 Task: Open settings.json of local echo style.
Action: Mouse moved to (13, 455)
Screenshot: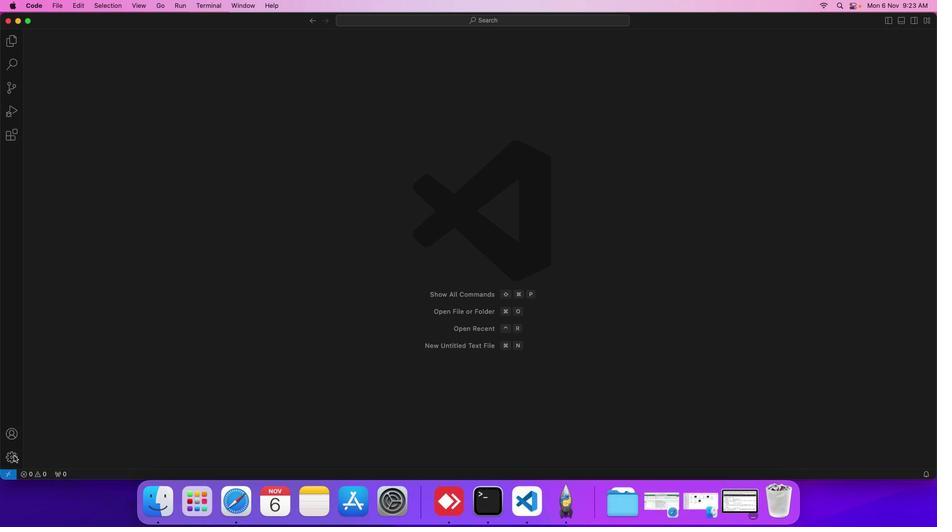 
Action: Mouse pressed left at (13, 455)
Screenshot: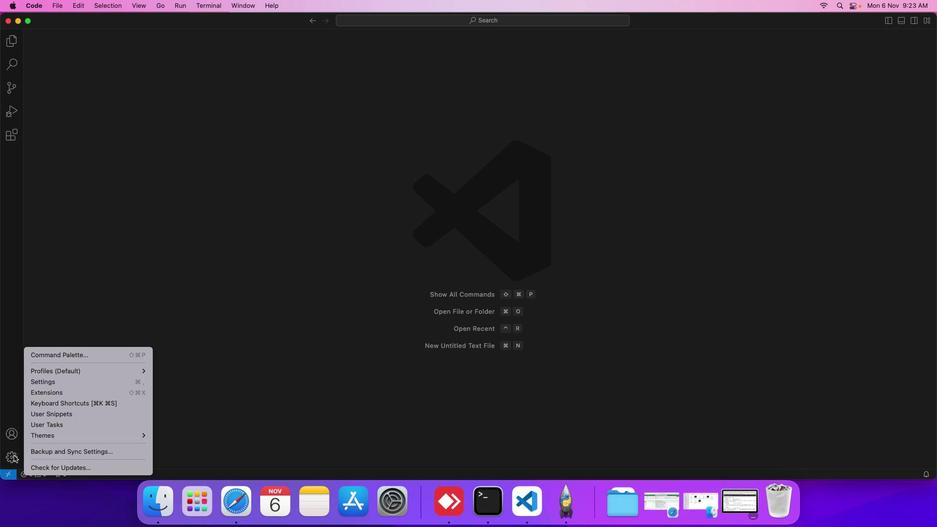 
Action: Mouse moved to (55, 385)
Screenshot: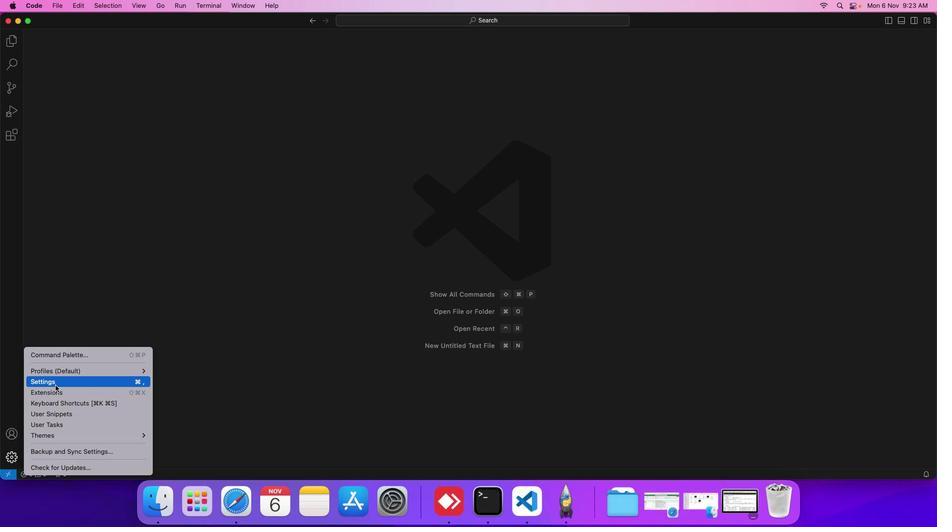 
Action: Mouse pressed left at (55, 385)
Screenshot: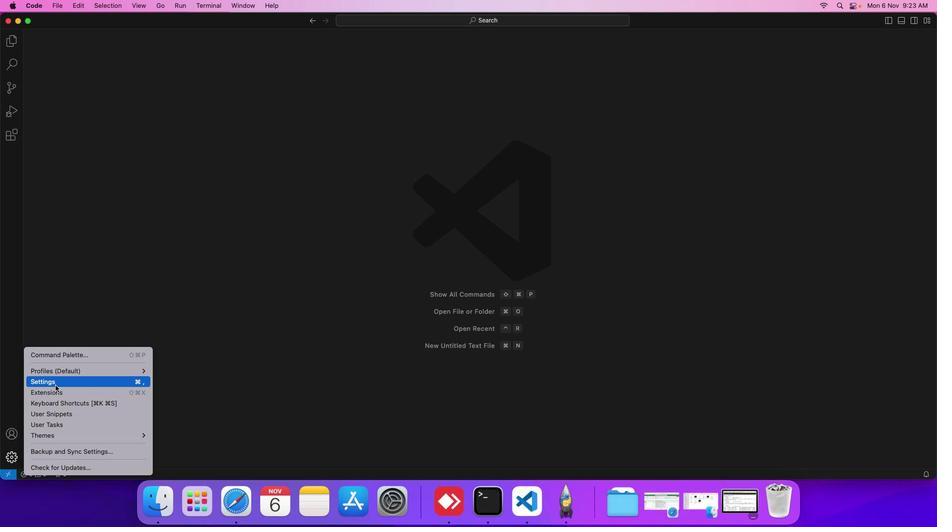 
Action: Mouse moved to (219, 142)
Screenshot: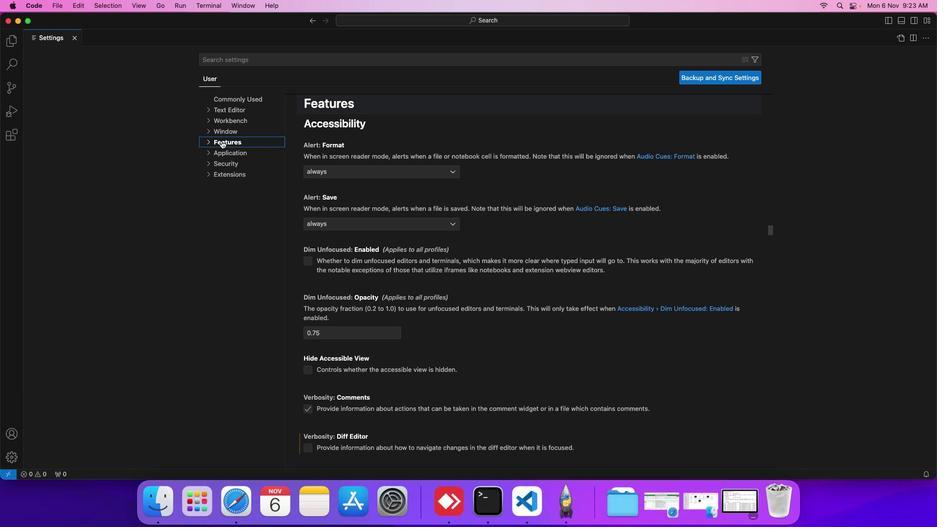 
Action: Mouse pressed left at (219, 142)
Screenshot: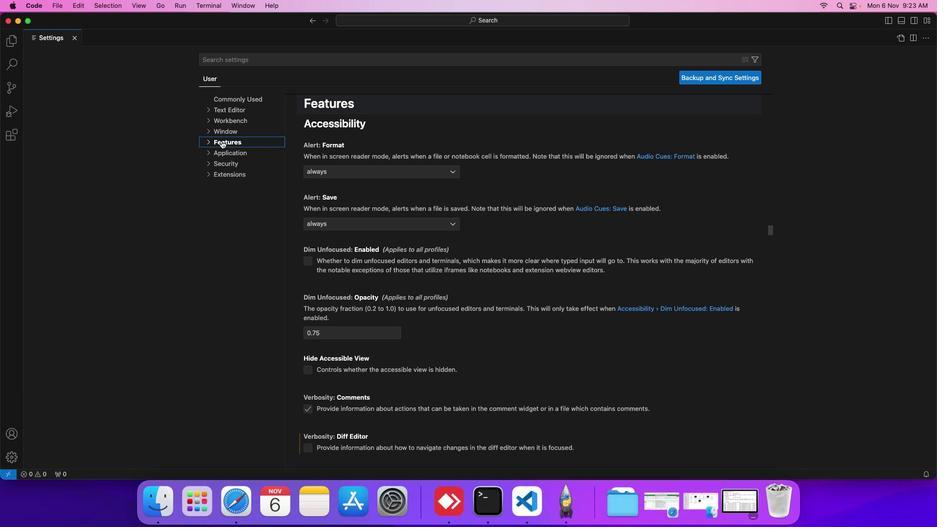 
Action: Mouse moved to (227, 231)
Screenshot: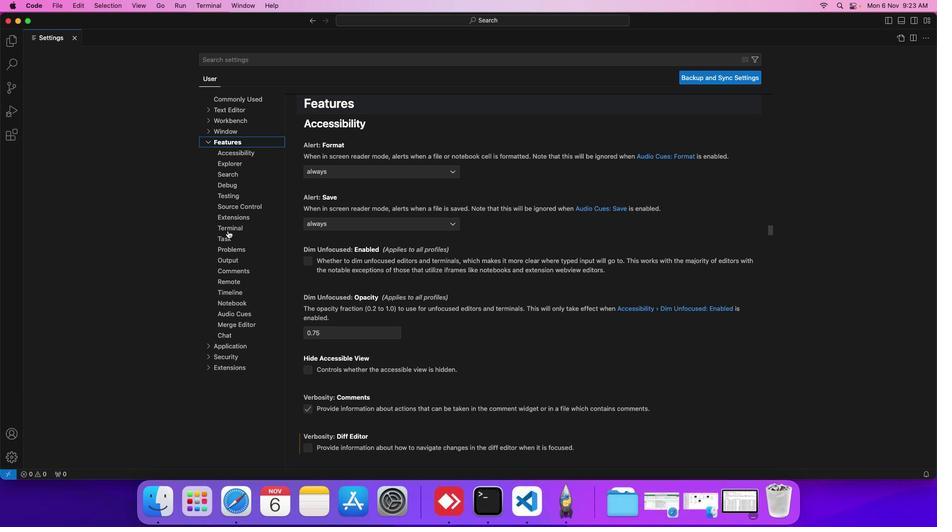 
Action: Mouse pressed left at (227, 231)
Screenshot: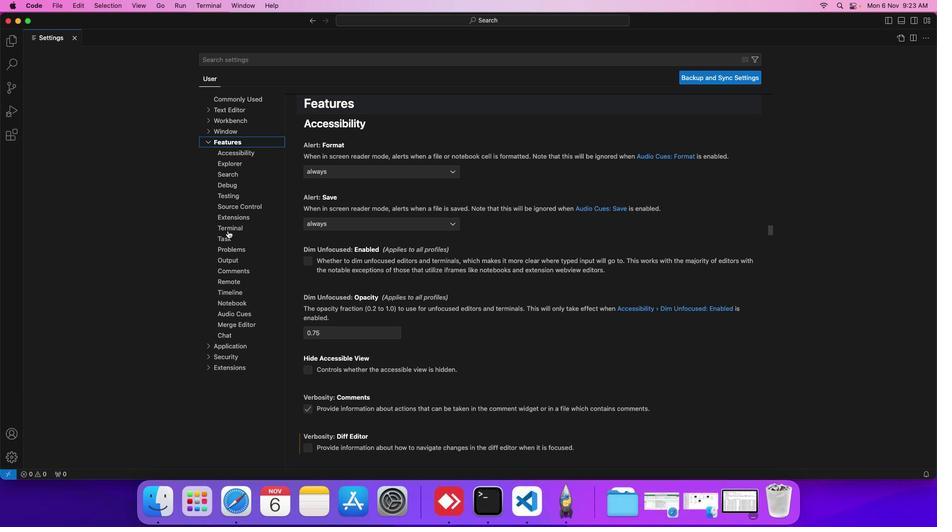 
Action: Mouse moved to (337, 343)
Screenshot: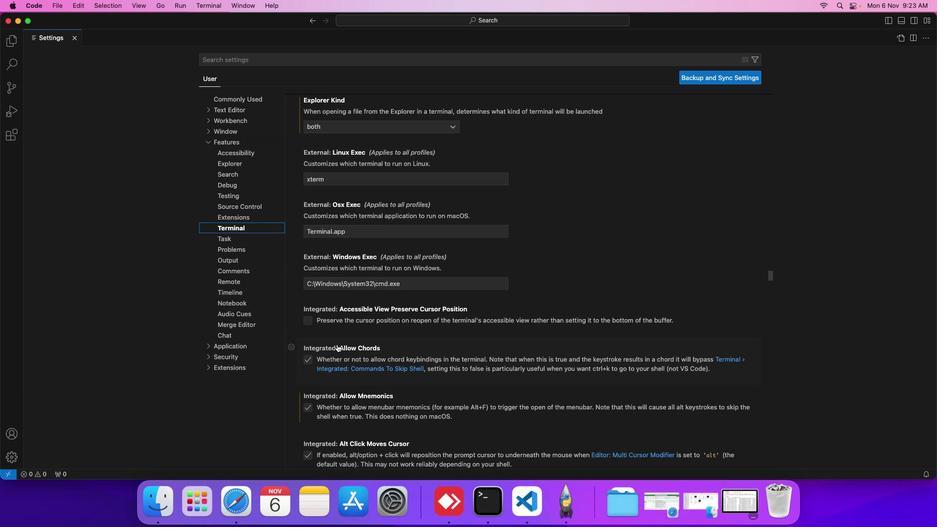 
Action: Mouse scrolled (337, 343) with delta (0, 0)
Screenshot: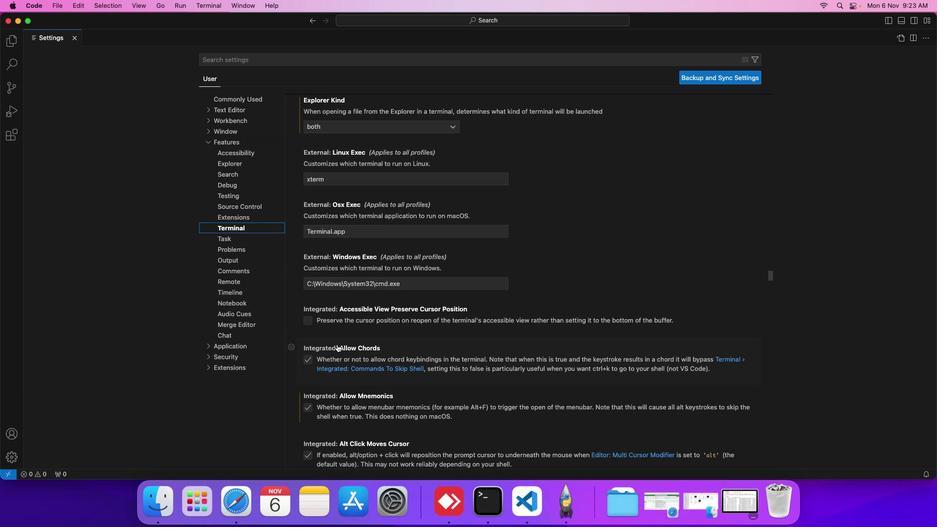
Action: Mouse moved to (337, 344)
Screenshot: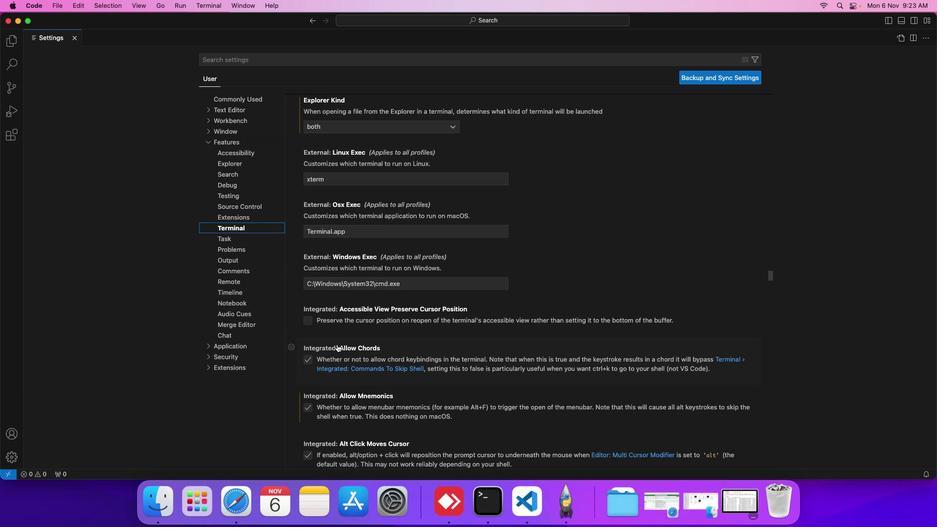 
Action: Mouse scrolled (337, 344) with delta (0, 0)
Screenshot: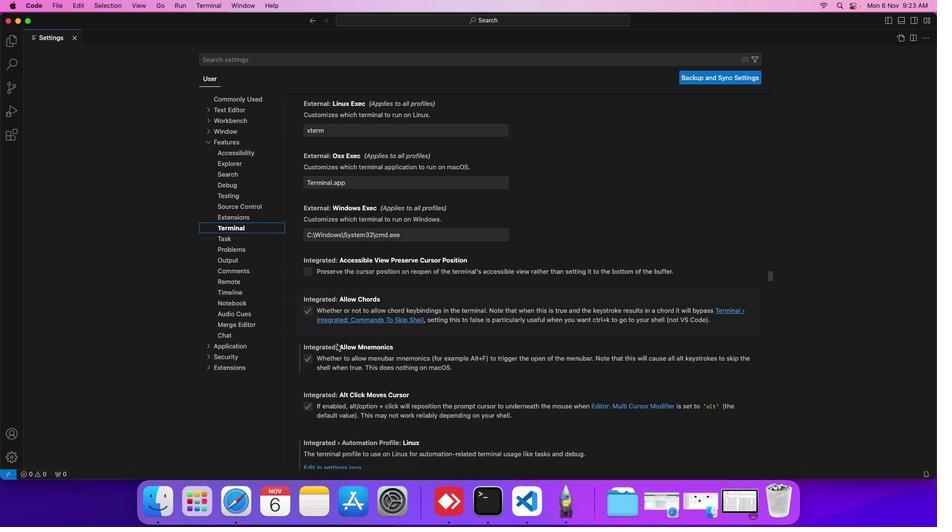 
Action: Mouse scrolled (337, 344) with delta (0, 0)
Screenshot: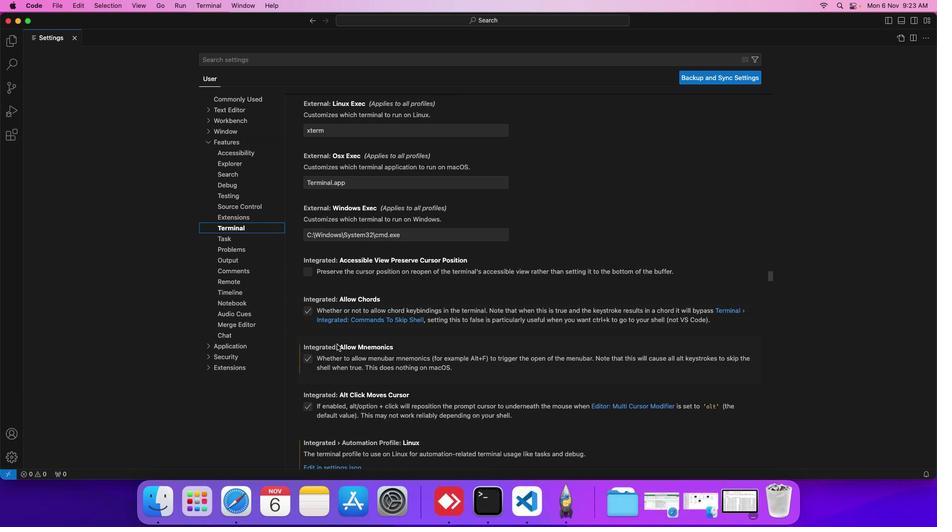 
Action: Mouse scrolled (337, 344) with delta (0, 0)
Screenshot: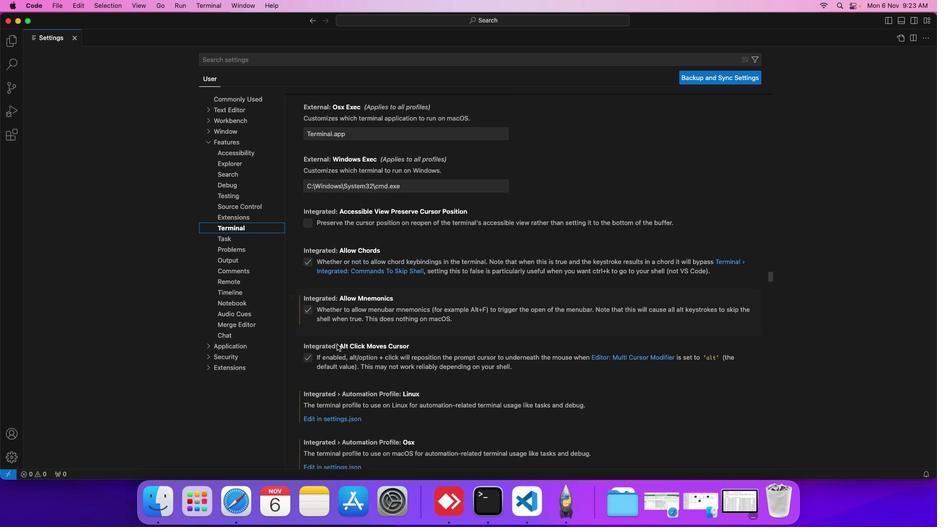
Action: Mouse scrolled (337, 344) with delta (0, 0)
Screenshot: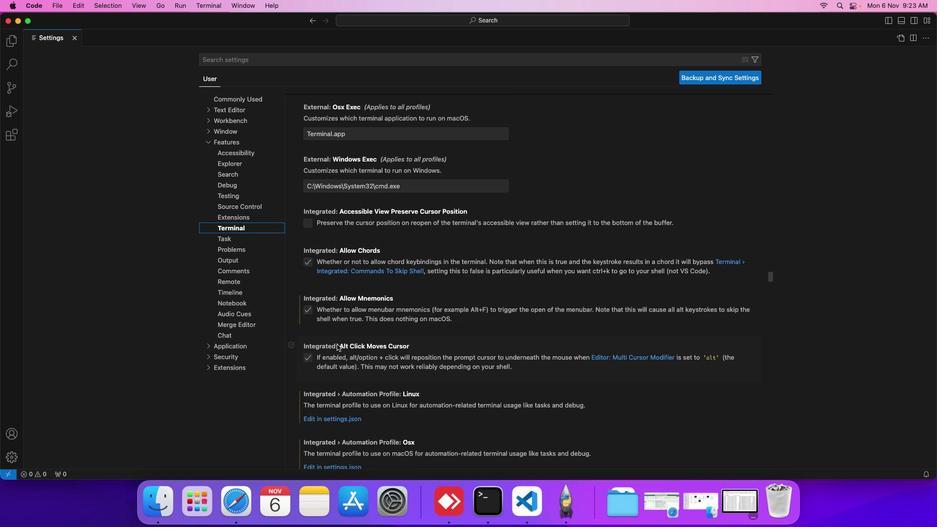
Action: Mouse scrolled (337, 344) with delta (0, 0)
Screenshot: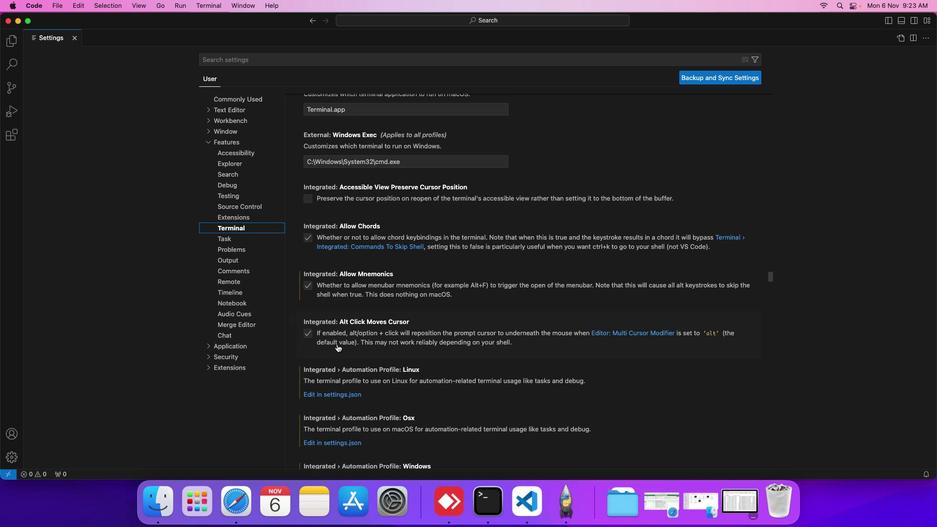 
Action: Mouse scrolled (337, 344) with delta (0, 0)
Screenshot: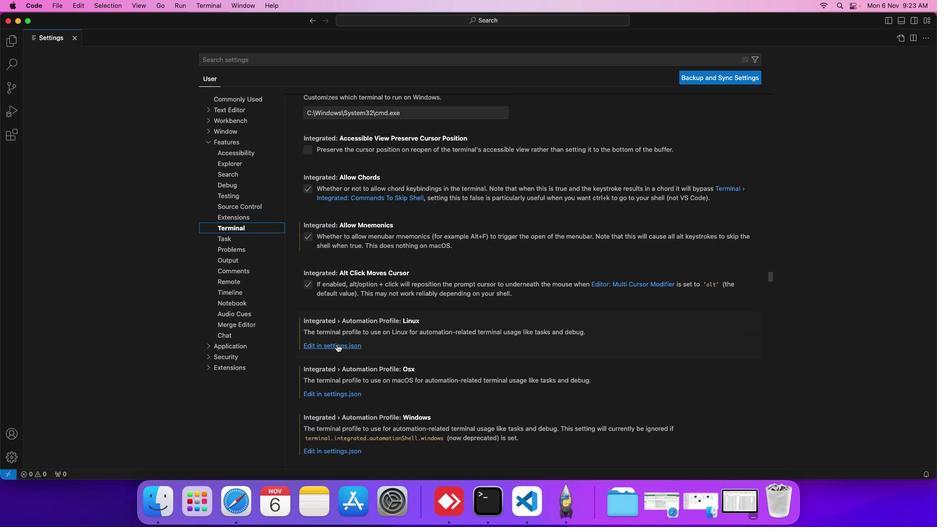 
Action: Mouse scrolled (337, 344) with delta (0, 0)
Screenshot: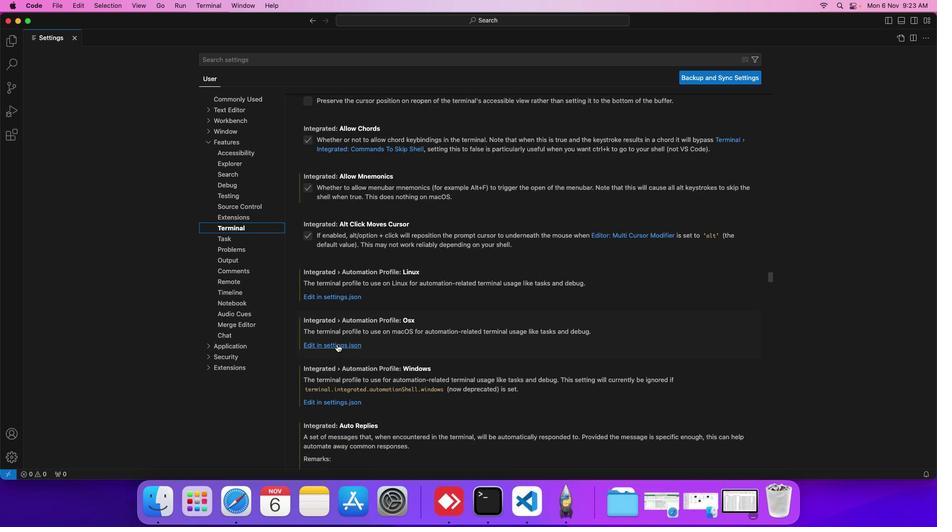 
Action: Mouse scrolled (337, 344) with delta (0, 0)
Screenshot: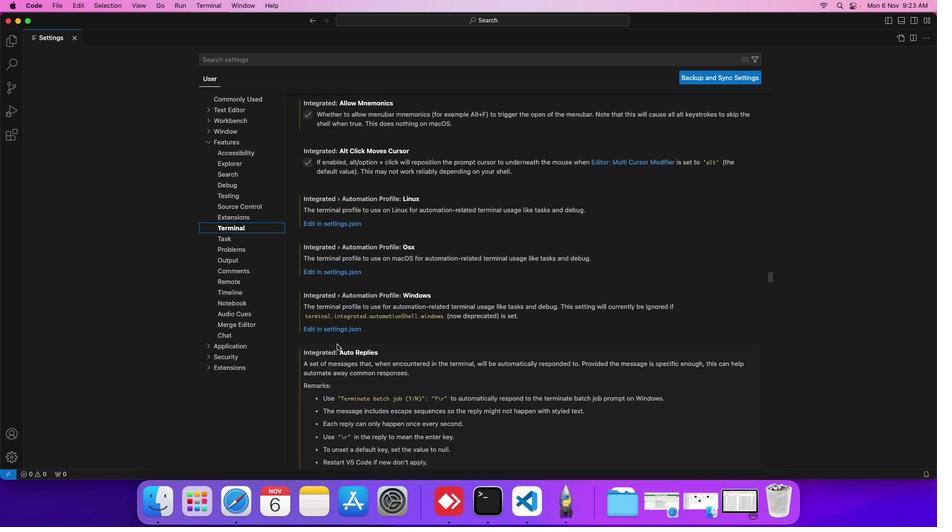 
Action: Mouse scrolled (337, 344) with delta (0, -1)
Screenshot: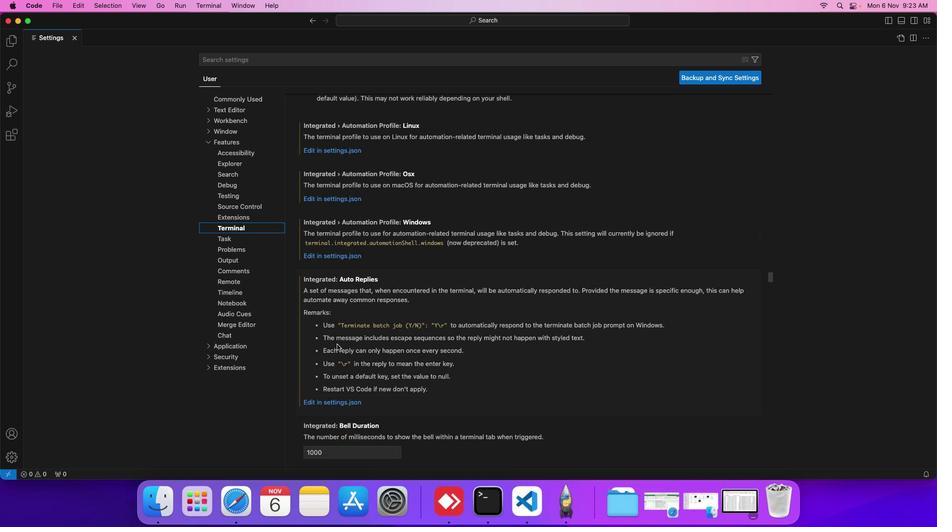 
Action: Mouse scrolled (337, 344) with delta (0, -1)
Screenshot: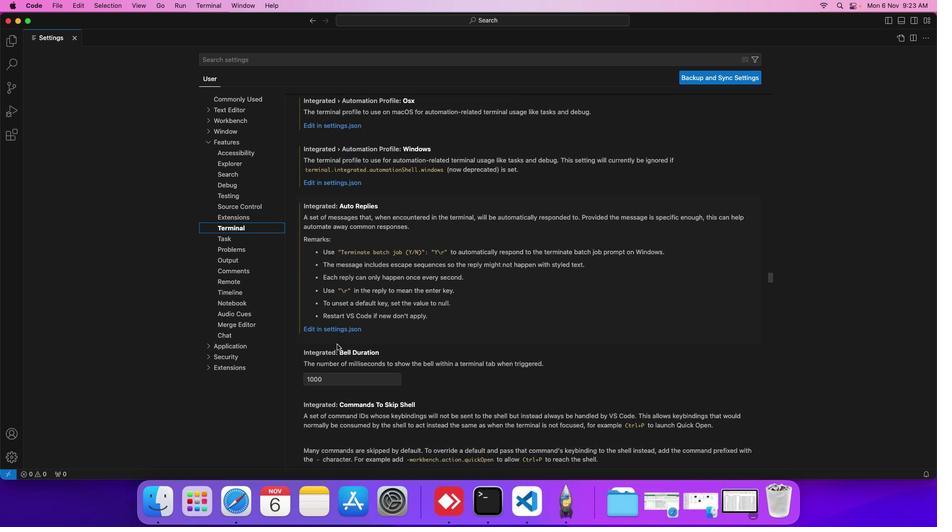 
Action: Mouse scrolled (337, 344) with delta (0, -1)
Screenshot: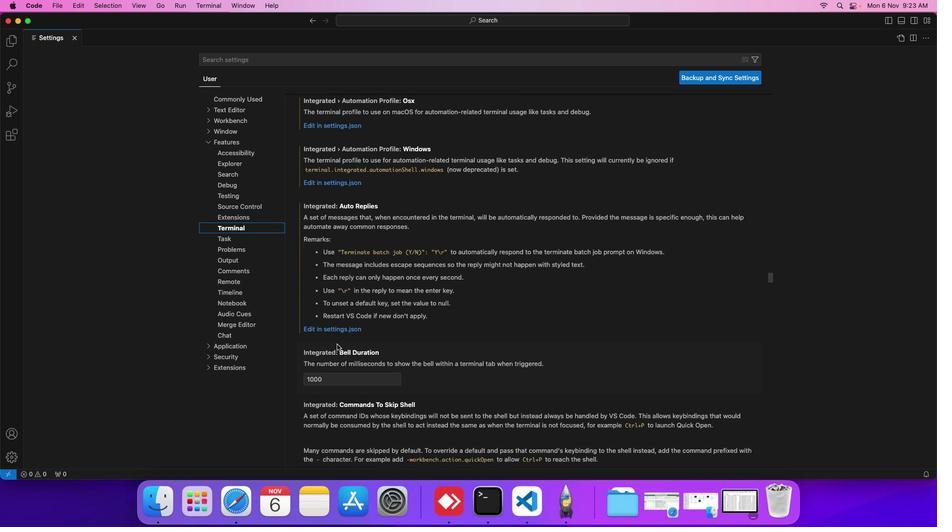 
Action: Mouse scrolled (337, 344) with delta (0, 0)
Screenshot: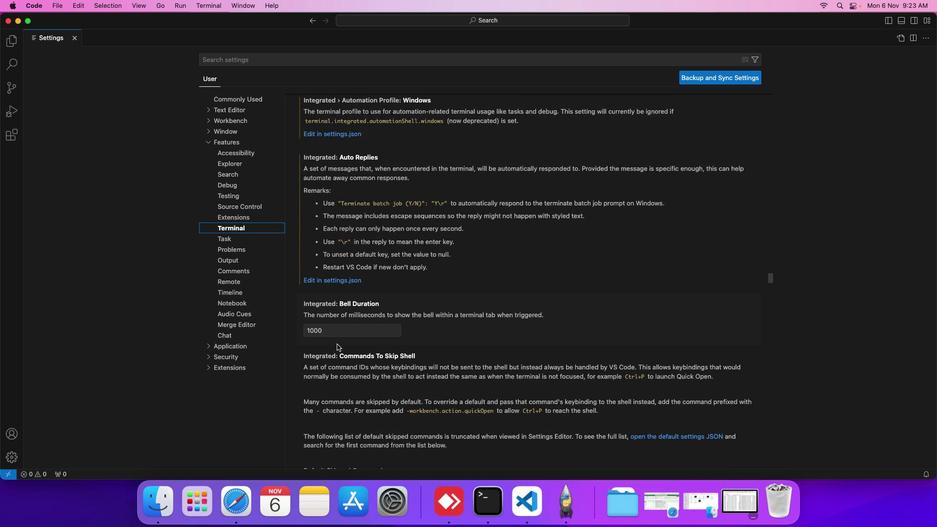 
Action: Mouse scrolled (337, 344) with delta (0, 0)
Screenshot: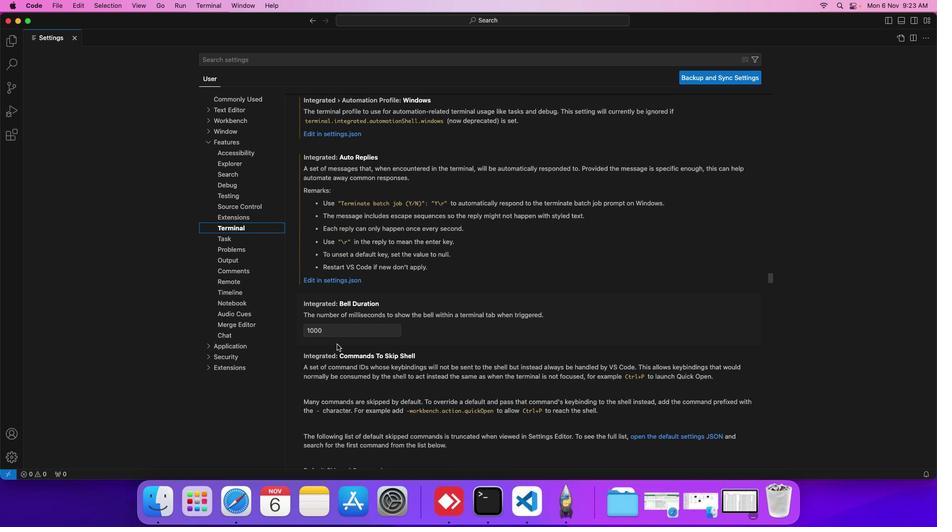 
Action: Mouse scrolled (337, 344) with delta (0, 0)
Screenshot: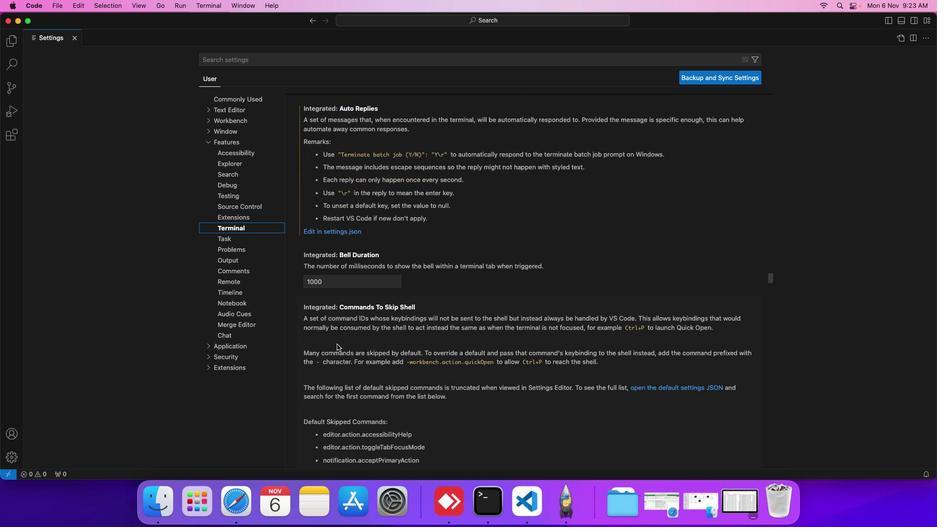 
Action: Mouse scrolled (337, 344) with delta (0, 0)
Screenshot: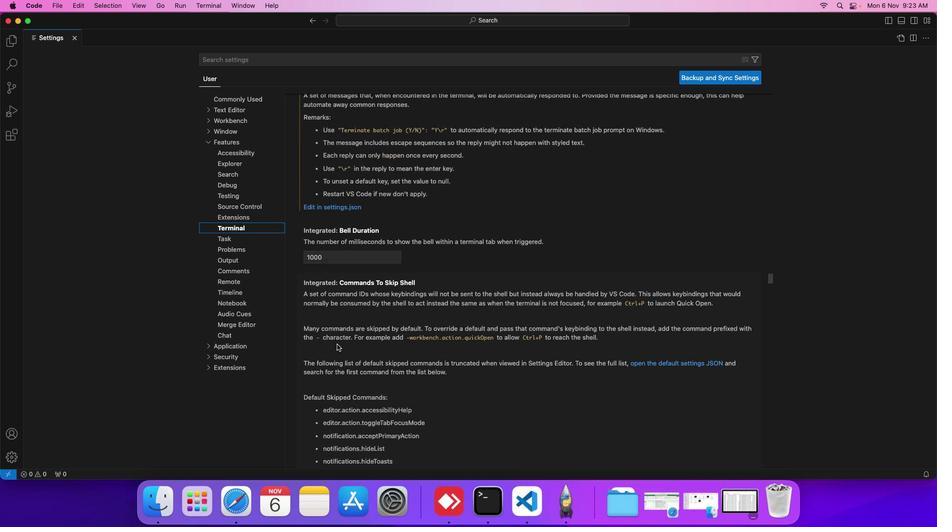 
Action: Mouse scrolled (337, 344) with delta (0, 0)
Screenshot: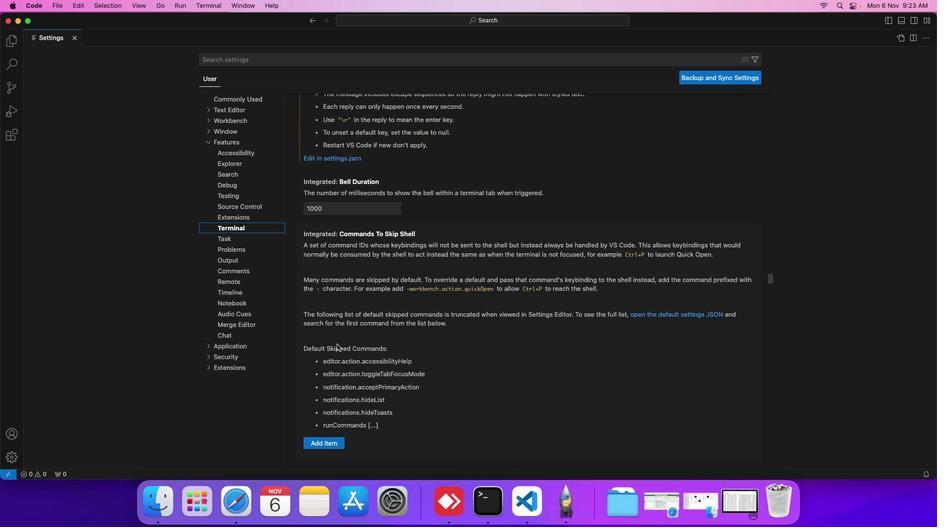 
Action: Mouse scrolled (337, 344) with delta (0, 0)
Screenshot: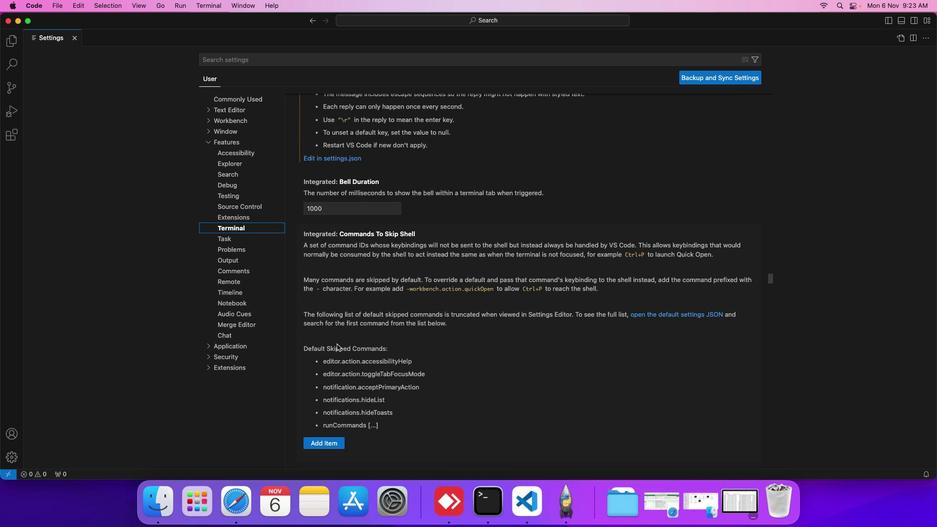
Action: Mouse moved to (338, 344)
Screenshot: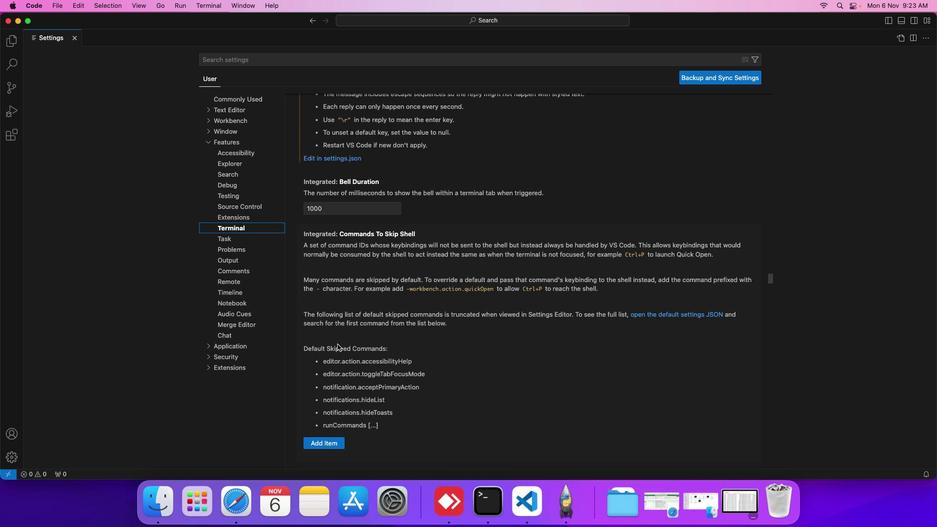 
Action: Mouse scrolled (338, 344) with delta (0, 0)
Screenshot: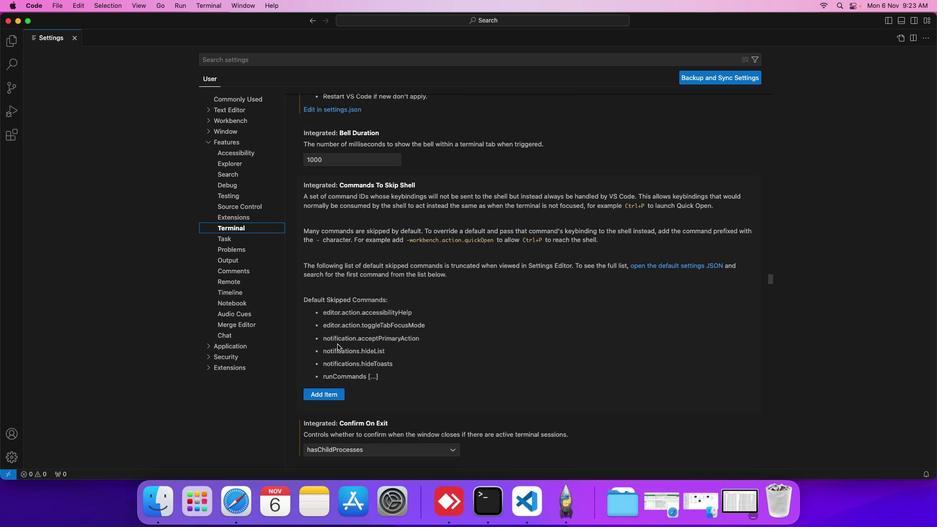 
Action: Mouse scrolled (338, 344) with delta (0, 0)
Screenshot: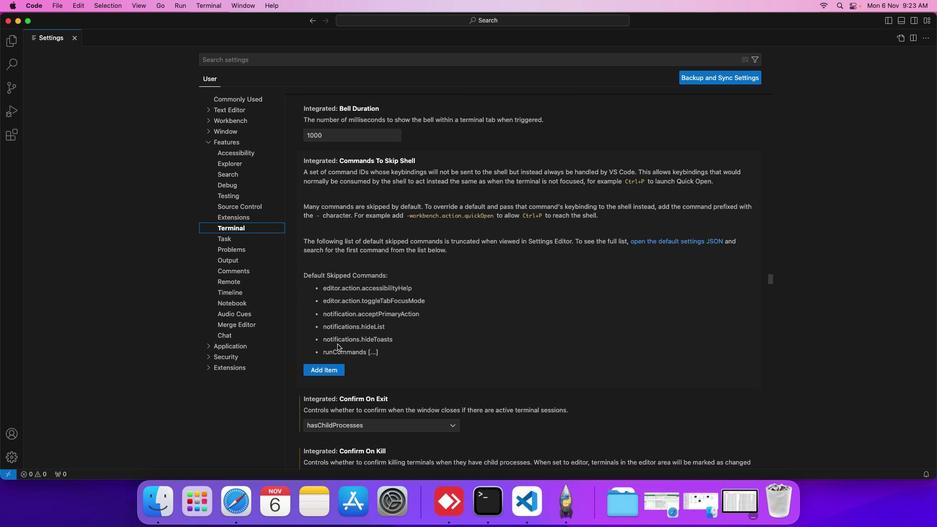 
Action: Mouse scrolled (338, 344) with delta (0, 0)
Screenshot: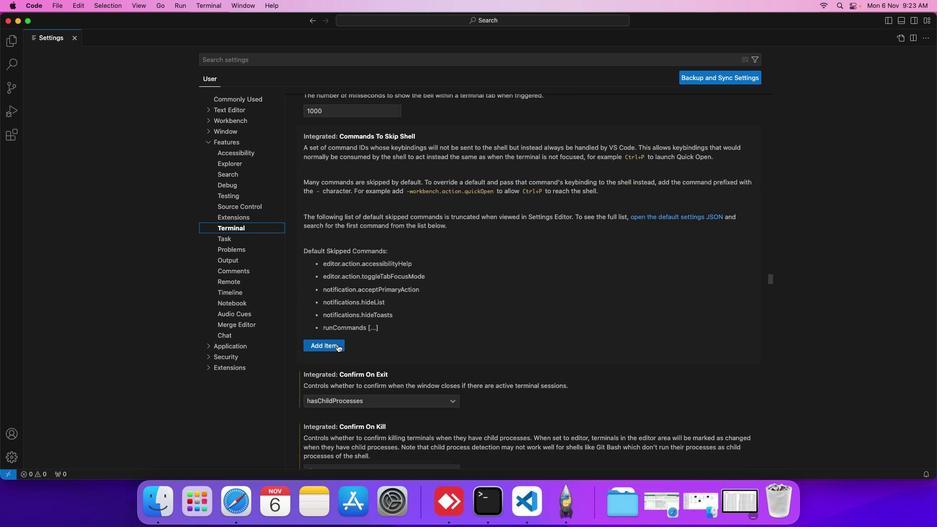 
Action: Mouse scrolled (338, 344) with delta (0, 0)
Screenshot: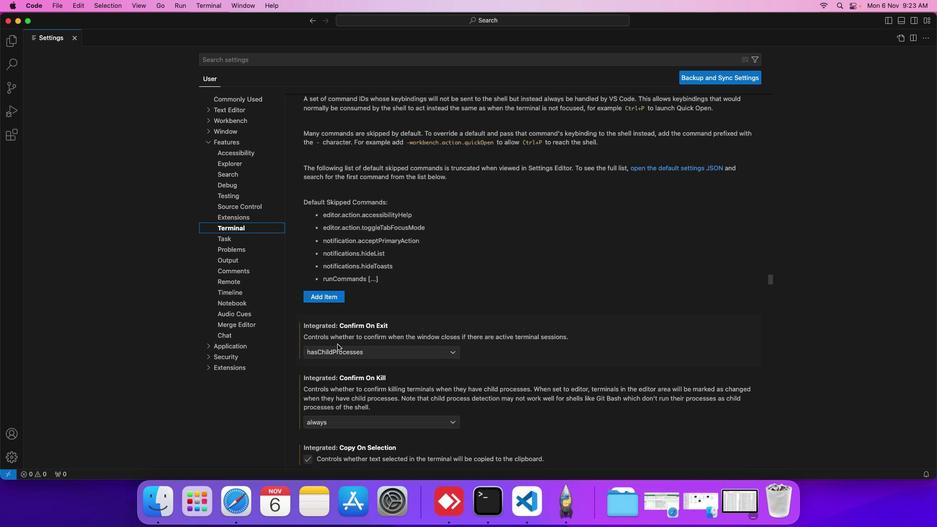 
Action: Mouse scrolled (338, 344) with delta (0, 0)
Screenshot: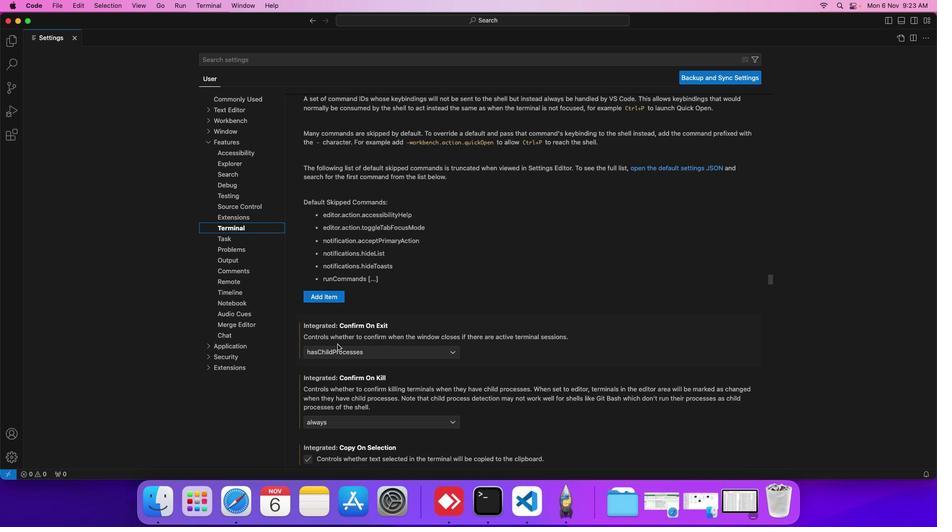 
Action: Mouse scrolled (338, 344) with delta (0, 0)
Screenshot: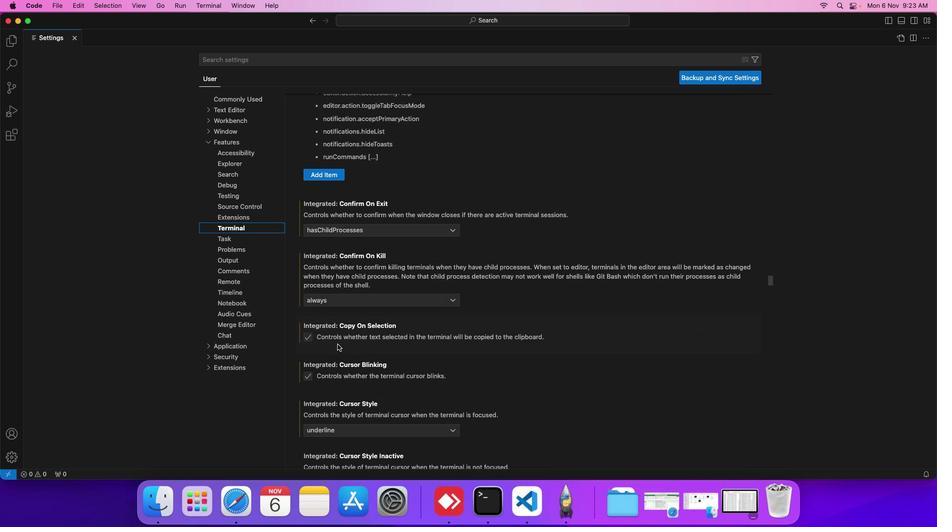 
Action: Mouse scrolled (338, 344) with delta (0, -1)
Screenshot: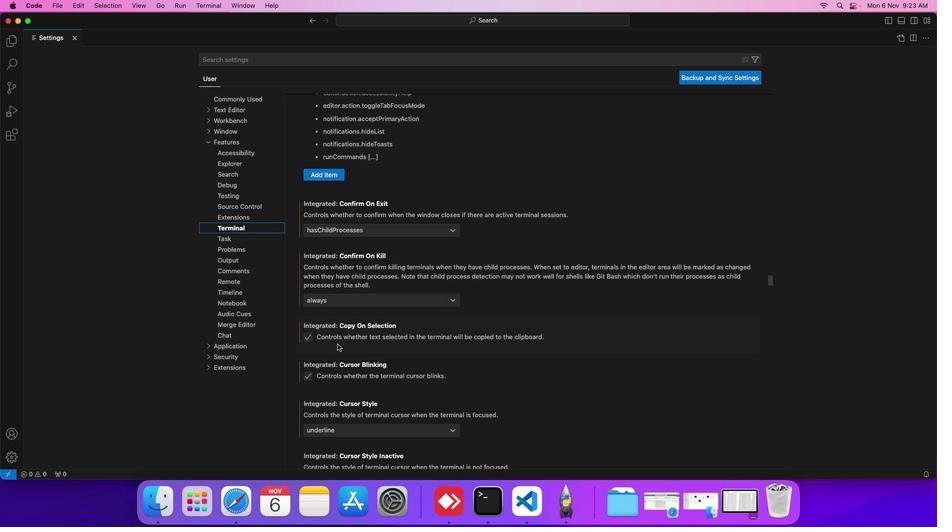 
Action: Mouse scrolled (338, 344) with delta (0, 0)
Screenshot: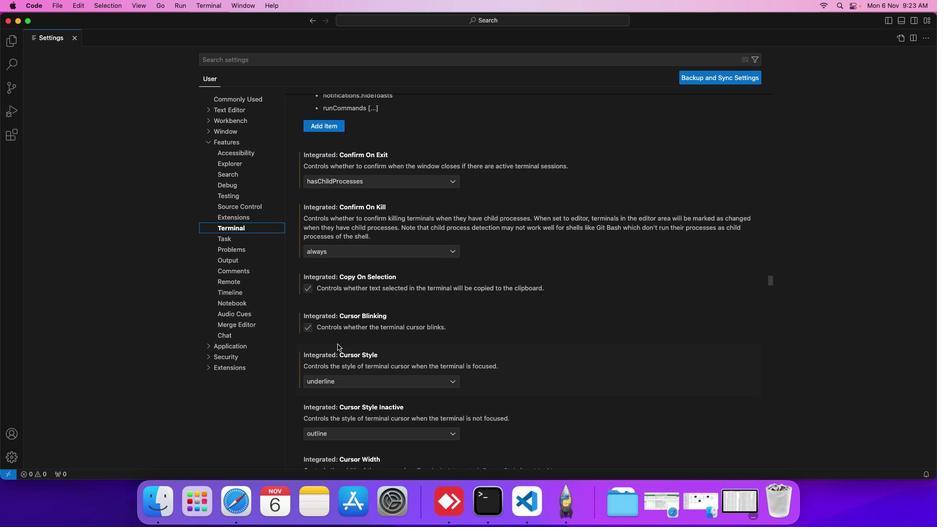 
Action: Mouse scrolled (338, 344) with delta (0, 0)
Screenshot: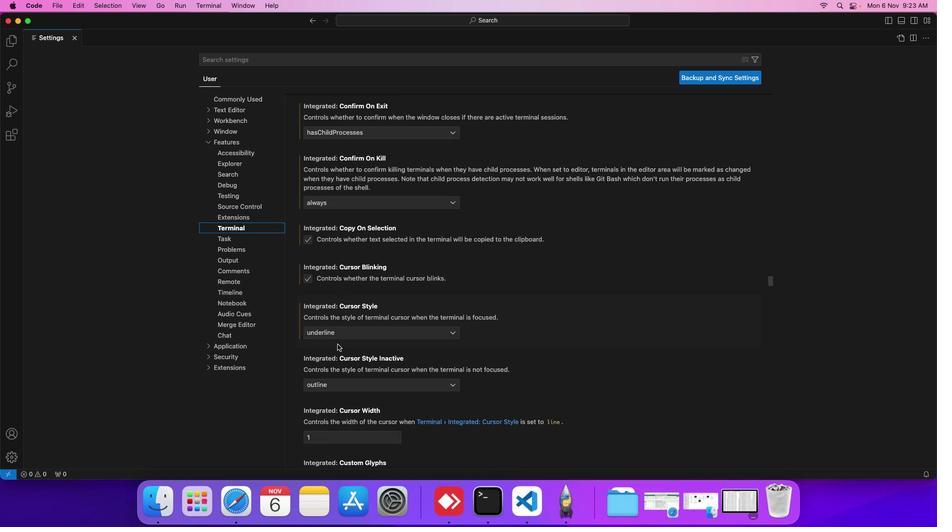 
Action: Mouse scrolled (338, 344) with delta (0, 0)
Screenshot: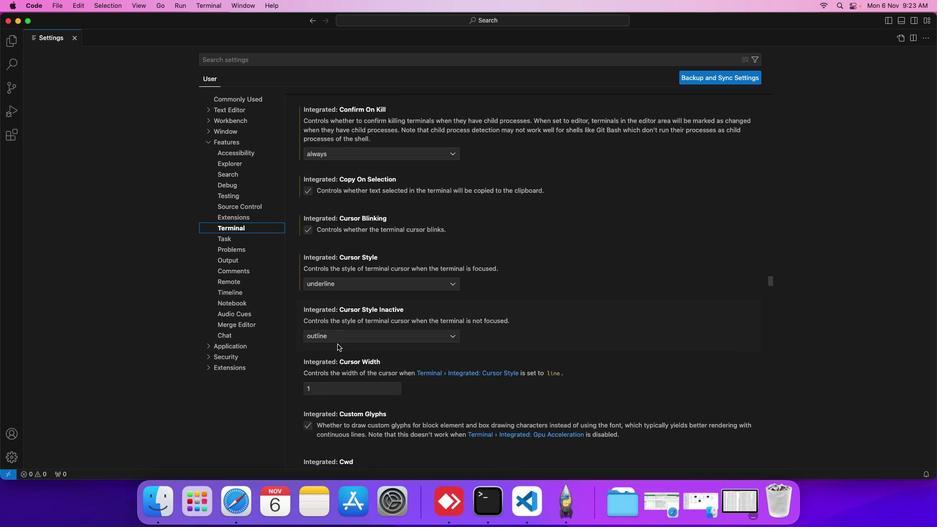 
Action: Mouse scrolled (338, 344) with delta (0, 0)
Screenshot: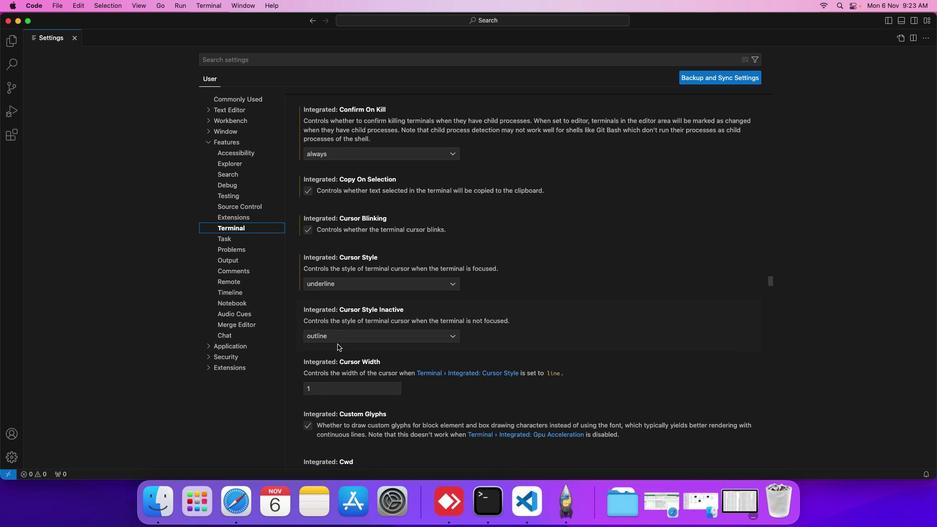 
Action: Mouse scrolled (338, 344) with delta (0, -1)
Screenshot: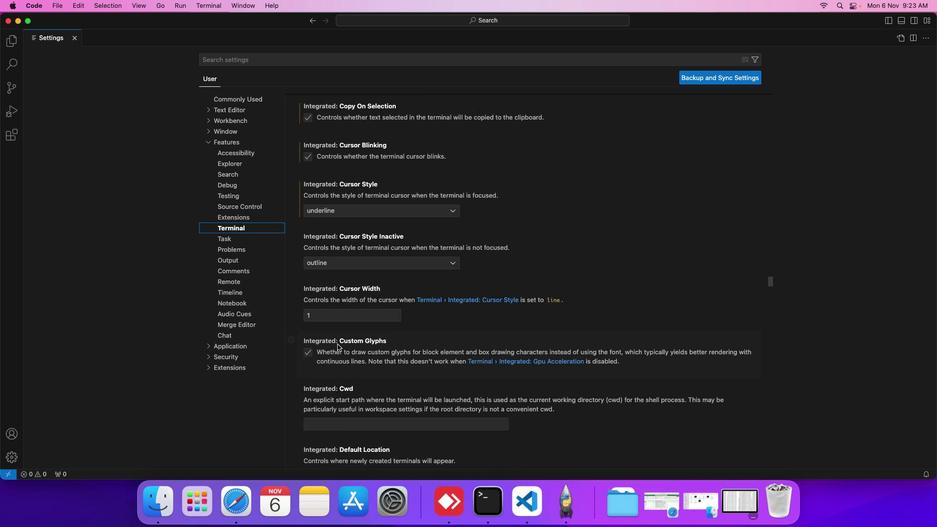
Action: Mouse scrolled (338, 344) with delta (0, -1)
Screenshot: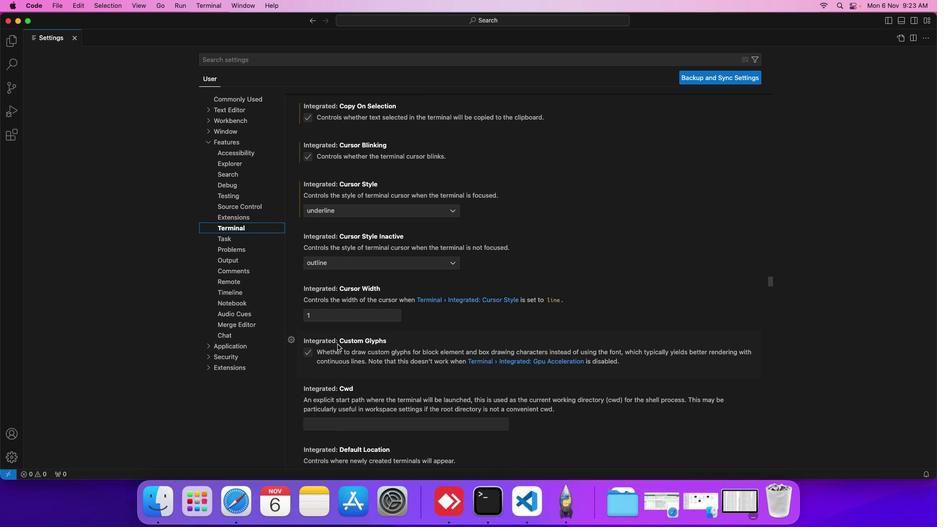
Action: Mouse scrolled (338, 344) with delta (0, 0)
Screenshot: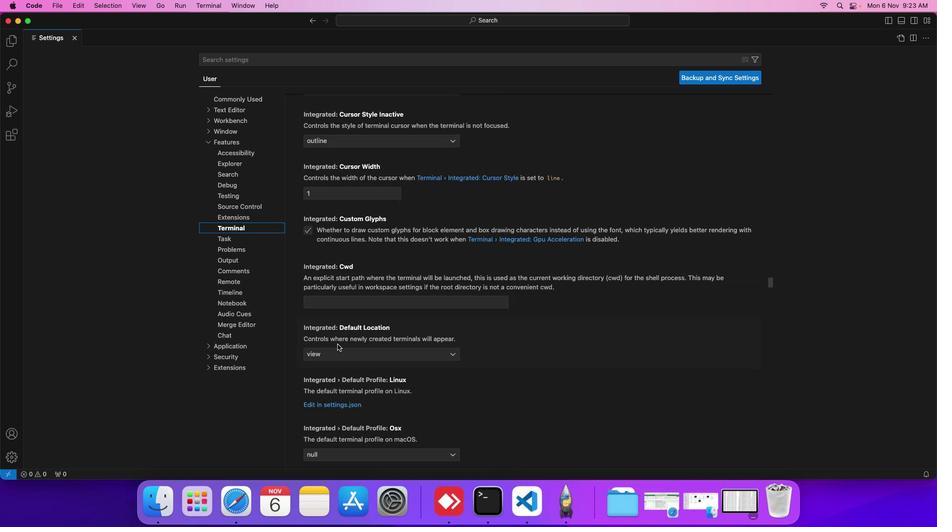 
Action: Mouse scrolled (338, 344) with delta (0, 0)
Screenshot: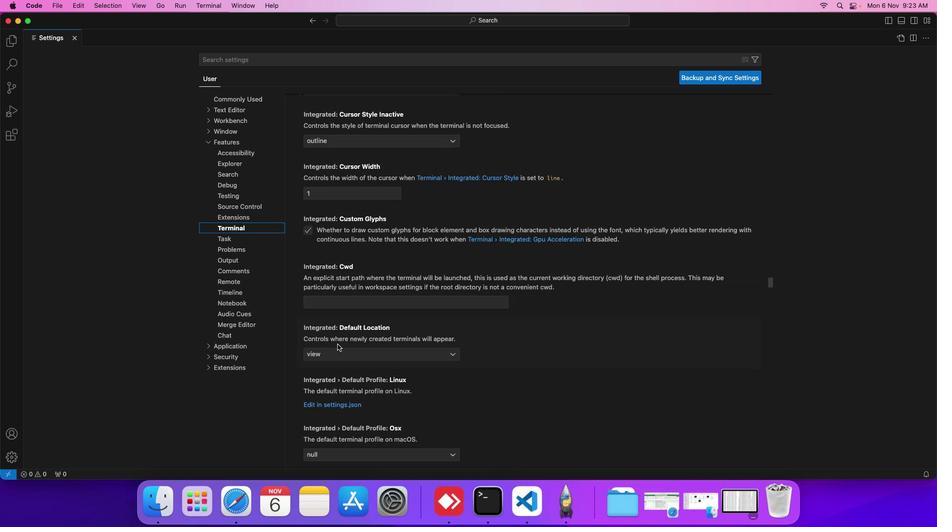 
Action: Mouse scrolled (338, 344) with delta (0, 0)
Screenshot: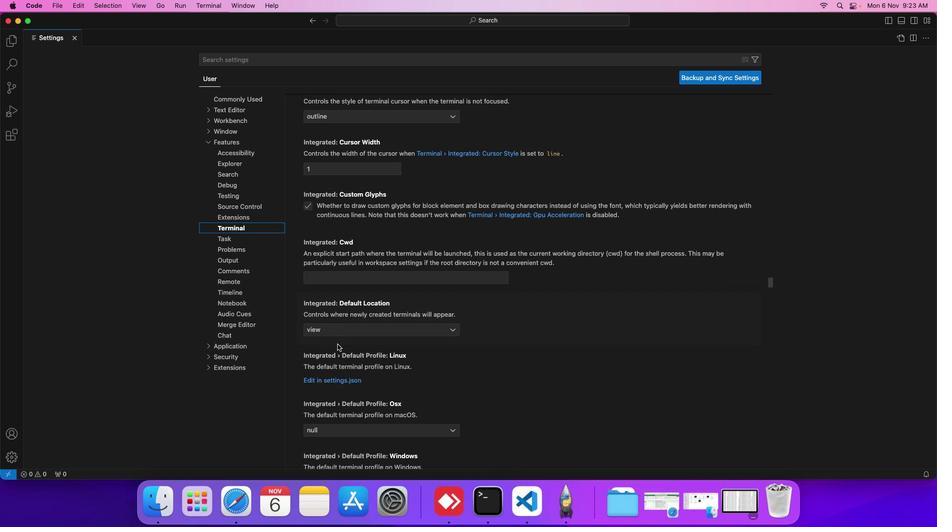 
Action: Mouse scrolled (338, 344) with delta (0, 0)
Screenshot: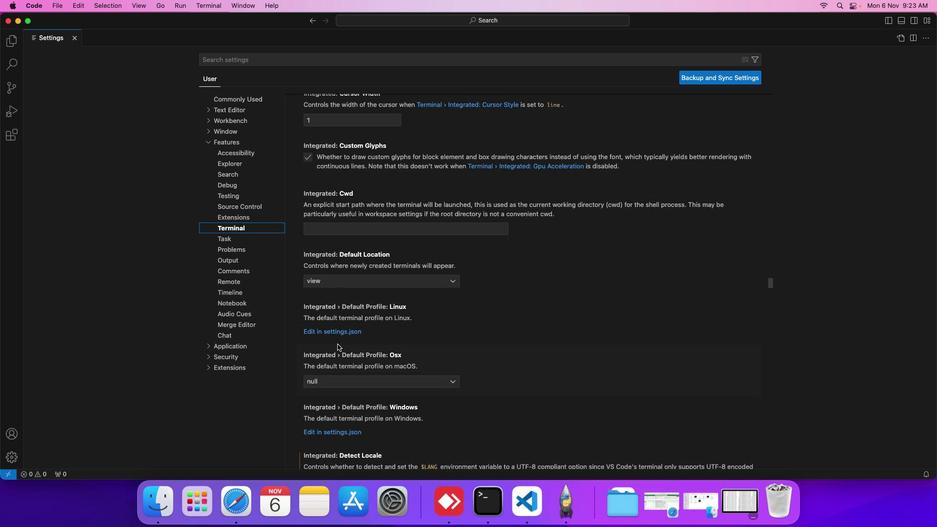 
Action: Mouse scrolled (338, 344) with delta (0, 0)
Screenshot: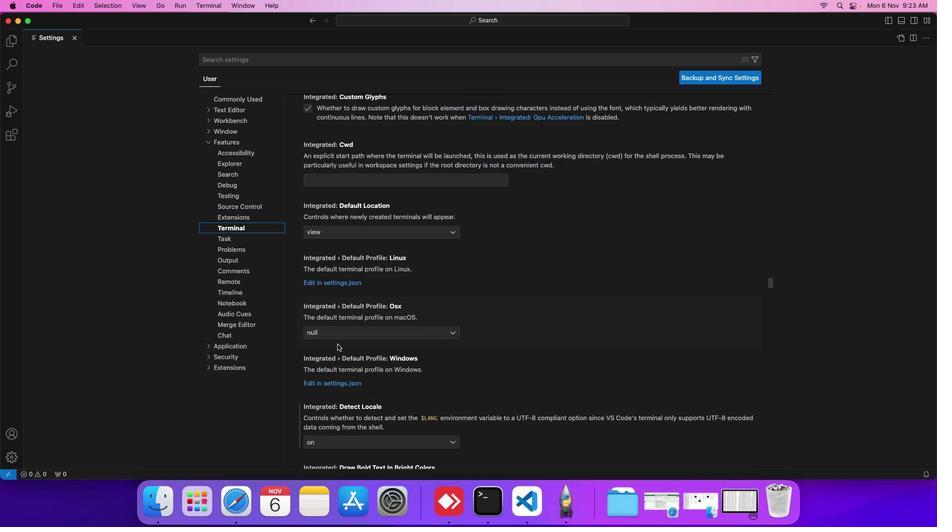 
Action: Mouse scrolled (338, 344) with delta (0, 0)
Screenshot: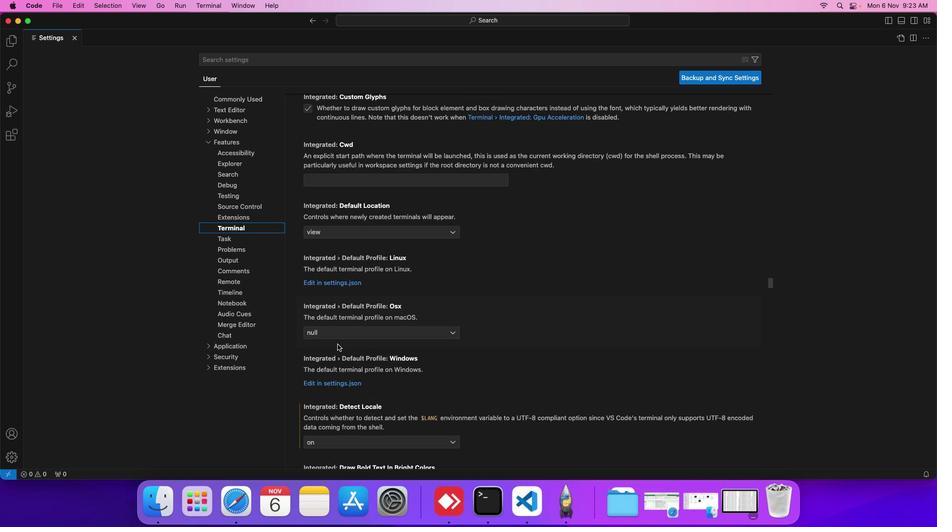 
Action: Mouse scrolled (338, 344) with delta (0, 0)
Screenshot: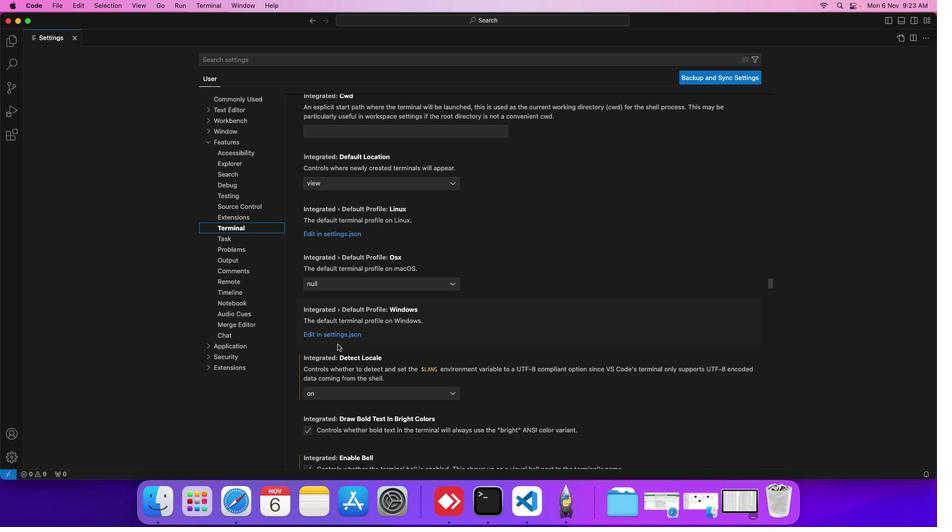 
Action: Mouse scrolled (338, 344) with delta (0, 0)
Screenshot: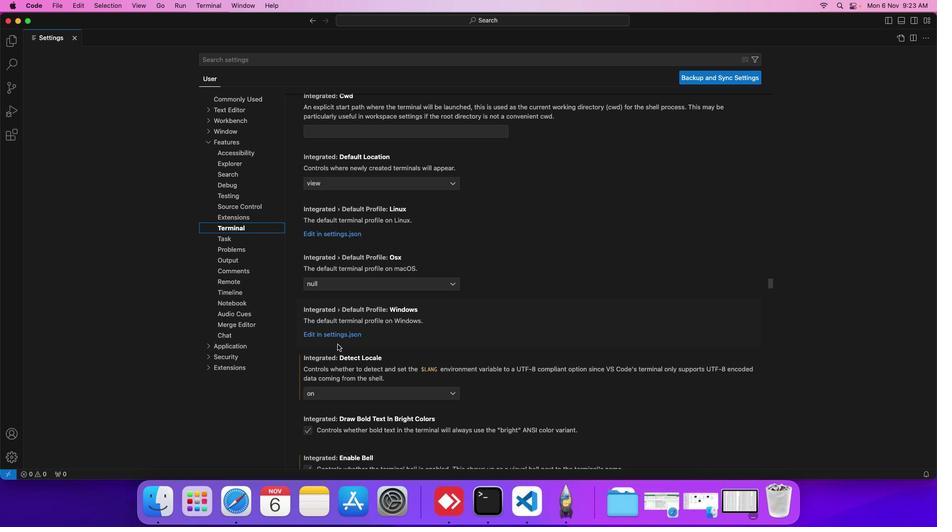 
Action: Mouse scrolled (338, 344) with delta (0, 0)
Screenshot: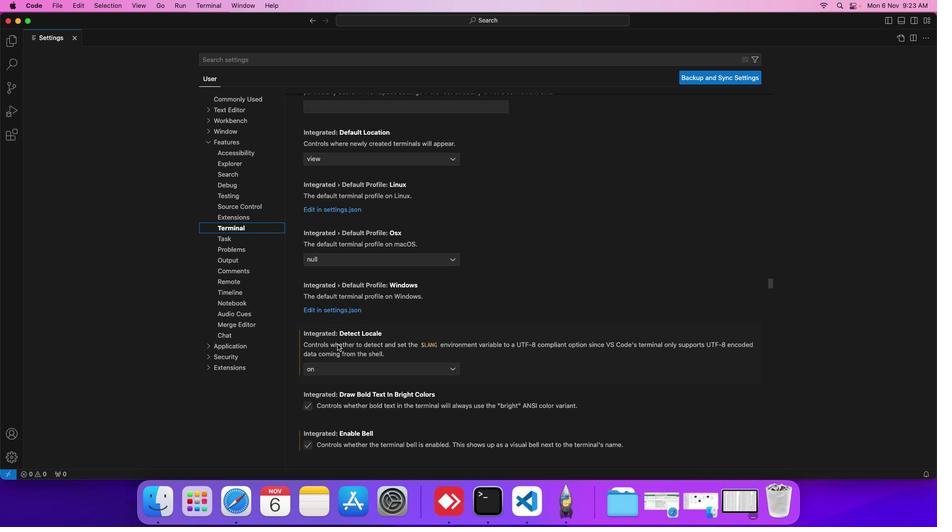 
Action: Mouse scrolled (338, 344) with delta (0, 0)
Screenshot: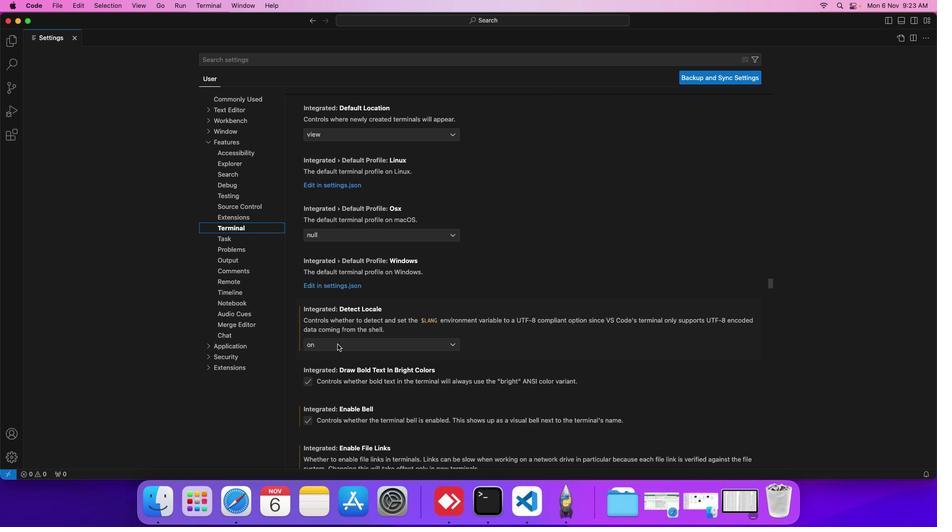 
Action: Mouse scrolled (338, 344) with delta (0, 0)
Screenshot: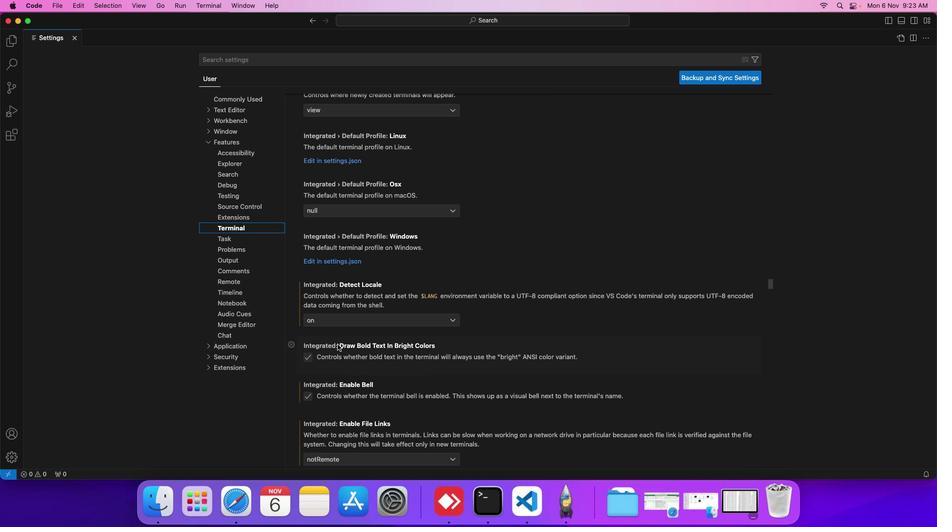 
Action: Mouse scrolled (338, 344) with delta (0, 0)
Screenshot: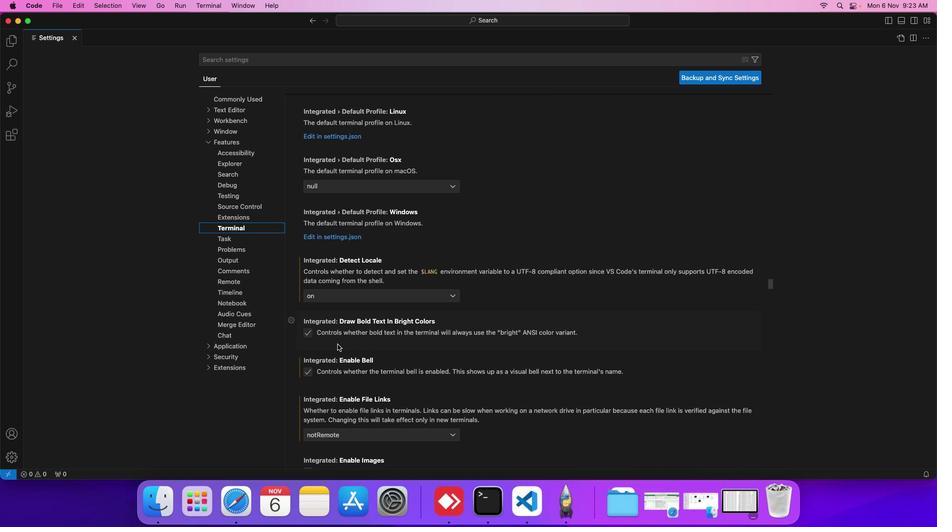 
Action: Mouse scrolled (338, 344) with delta (0, 0)
Screenshot: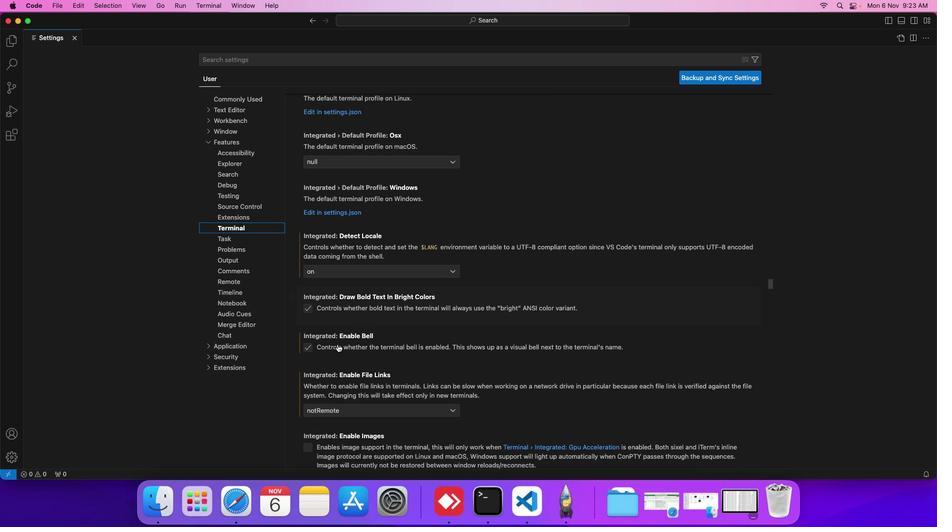 
Action: Mouse scrolled (338, 344) with delta (0, 0)
Screenshot: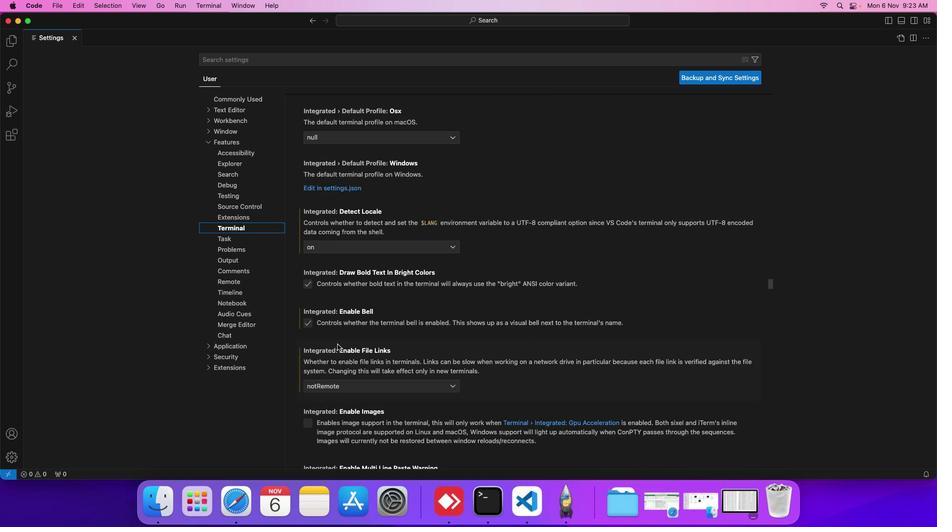 
Action: Mouse scrolled (338, 344) with delta (0, 0)
Screenshot: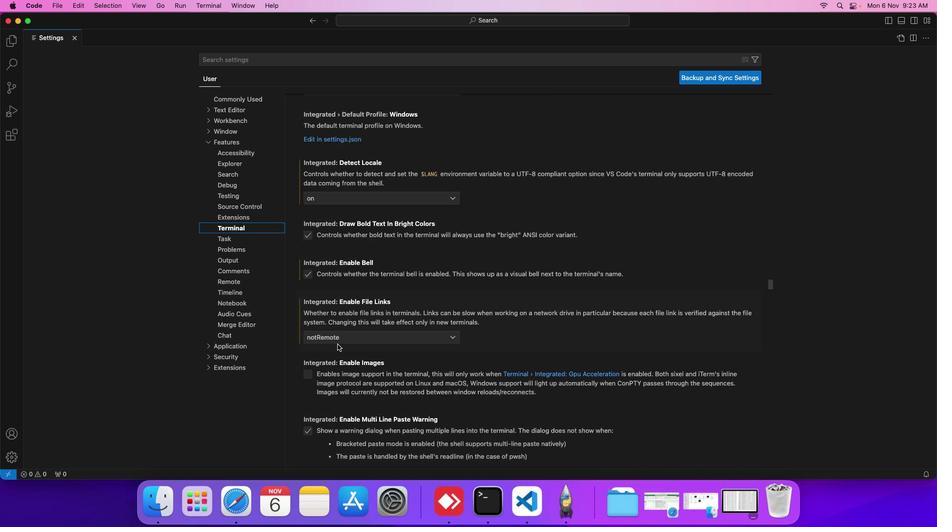 
Action: Mouse scrolled (338, 344) with delta (0, 0)
Screenshot: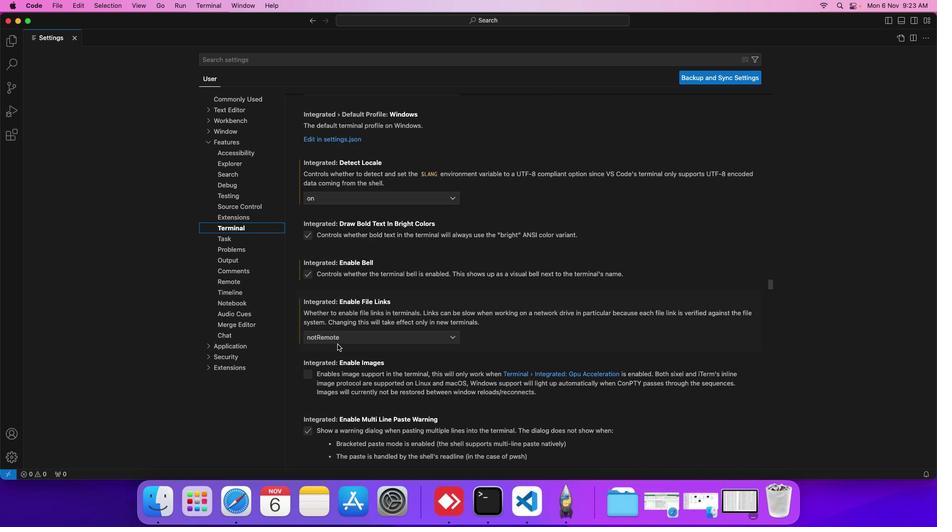 
Action: Mouse scrolled (338, 344) with delta (0, 0)
Screenshot: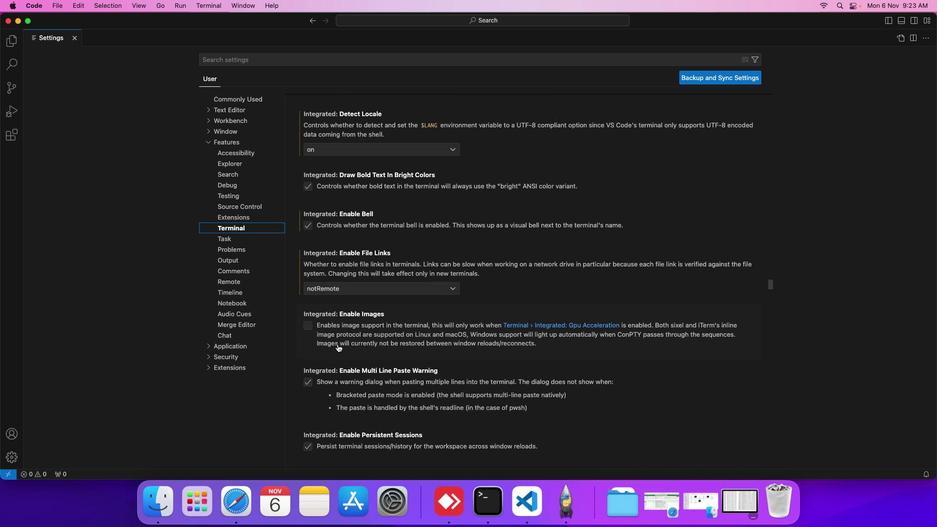 
Action: Mouse scrolled (338, 344) with delta (0, 0)
Screenshot: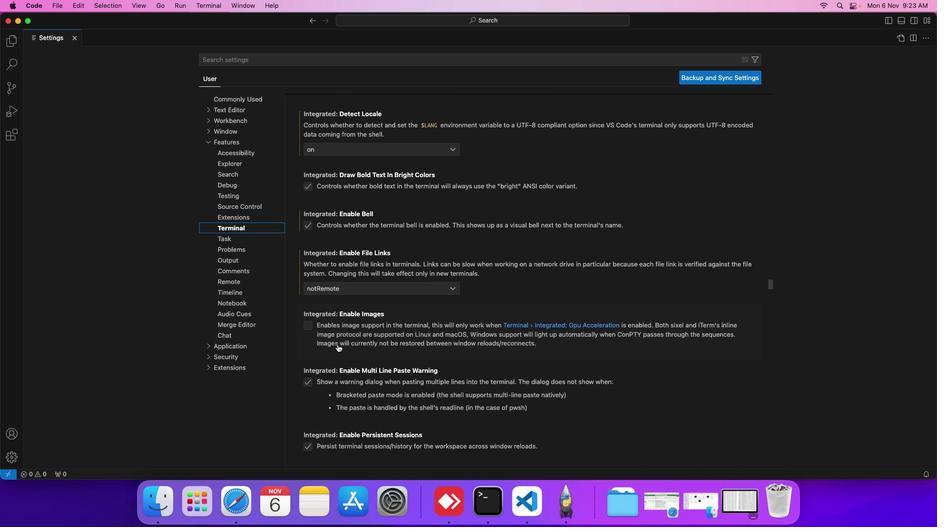 
Action: Mouse scrolled (338, 344) with delta (0, 0)
Screenshot: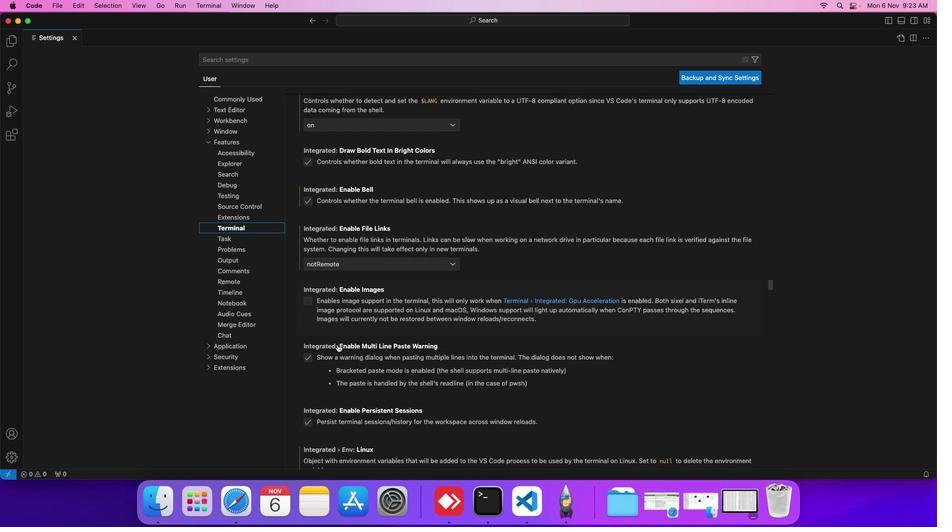 
Action: Mouse scrolled (338, 344) with delta (0, 0)
Screenshot: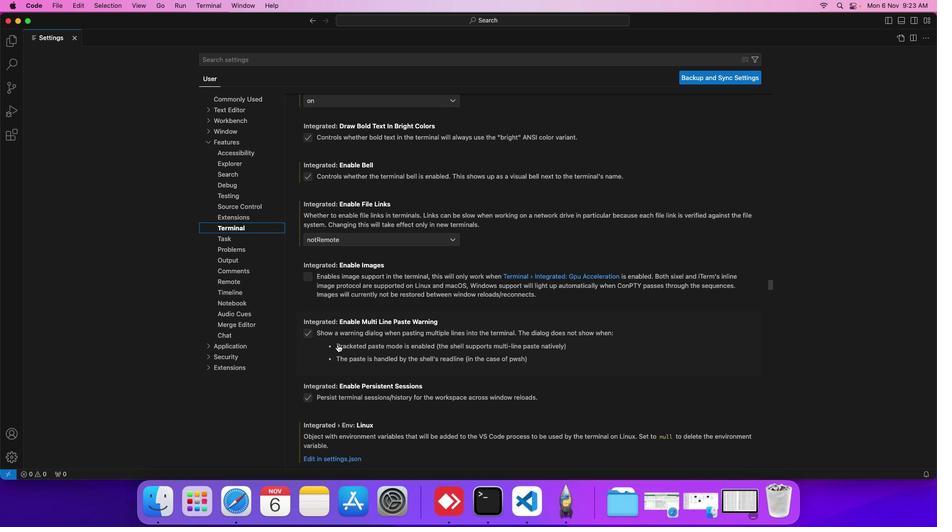 
Action: Mouse scrolled (338, 344) with delta (0, 0)
Screenshot: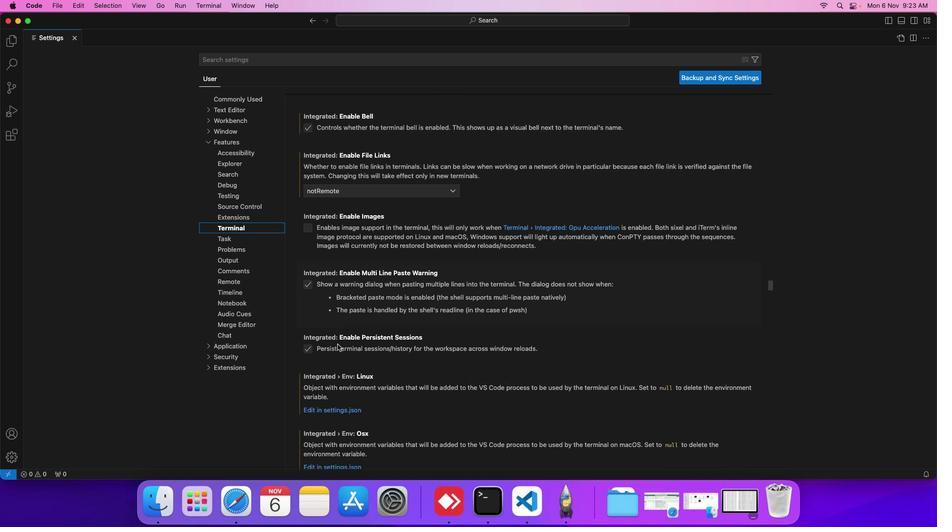 
Action: Mouse scrolled (338, 344) with delta (0, 0)
Screenshot: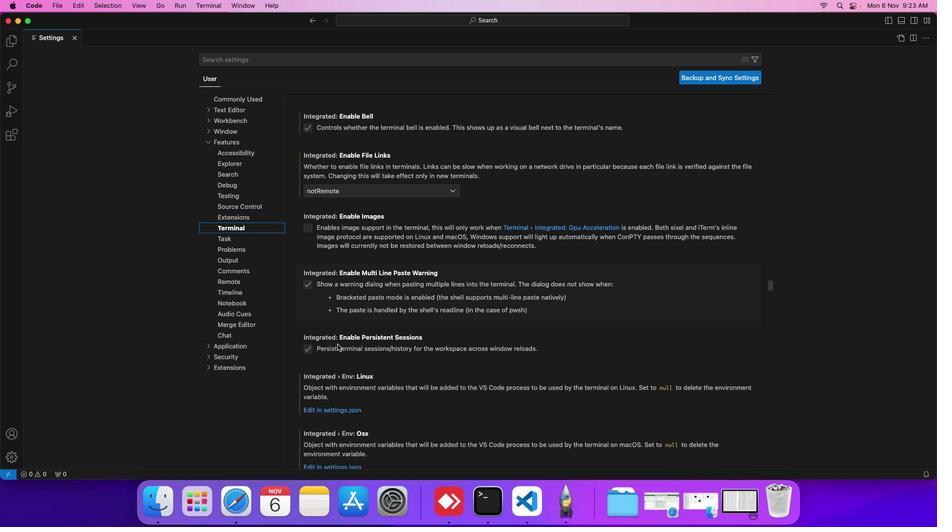 
Action: Mouse scrolled (338, 344) with delta (0, 0)
Screenshot: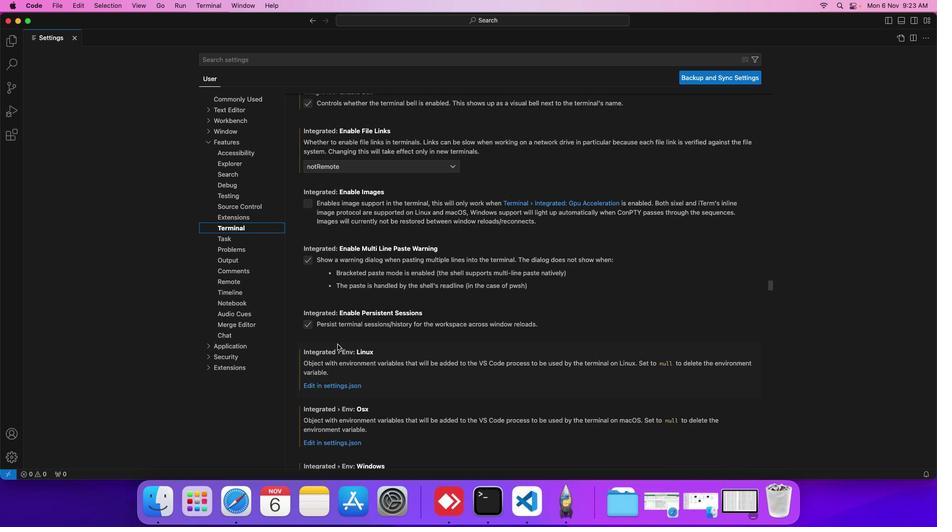
Action: Mouse scrolled (338, 344) with delta (0, 0)
Screenshot: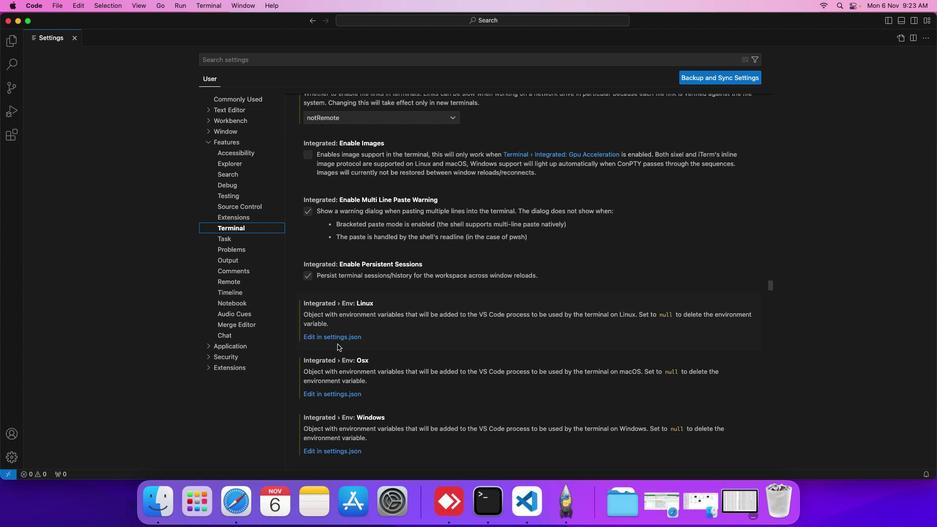 
Action: Mouse scrolled (338, 344) with delta (0, 0)
Screenshot: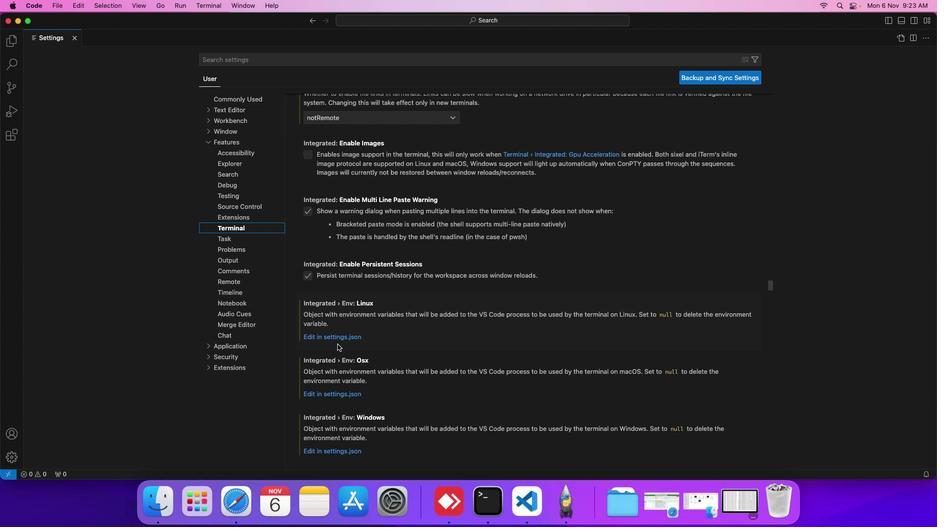 
Action: Mouse scrolled (338, 344) with delta (0, 0)
Screenshot: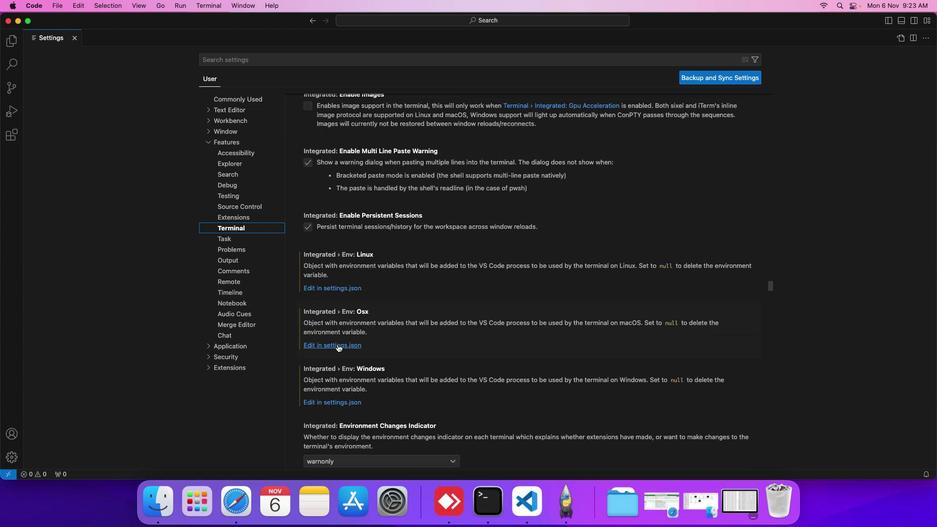 
Action: Mouse scrolled (338, 344) with delta (0, 0)
Screenshot: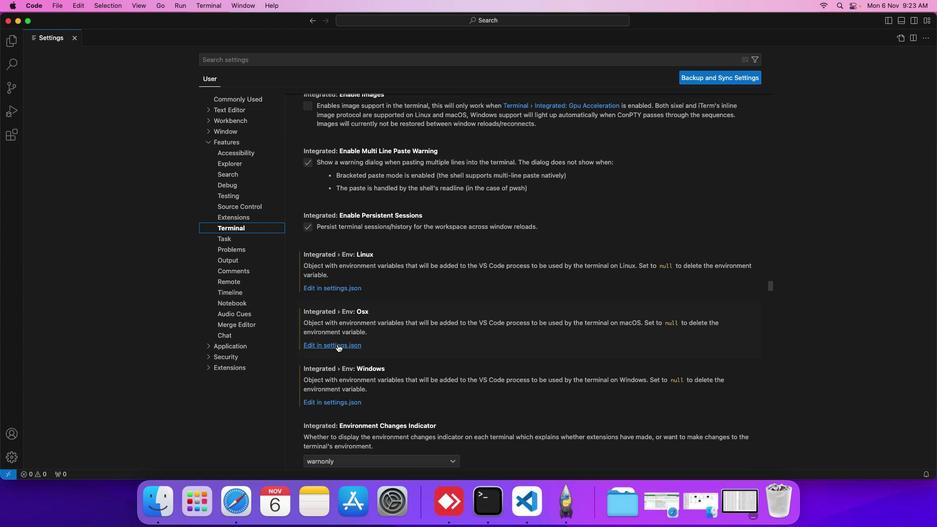 
Action: Mouse scrolled (338, 344) with delta (0, 0)
Screenshot: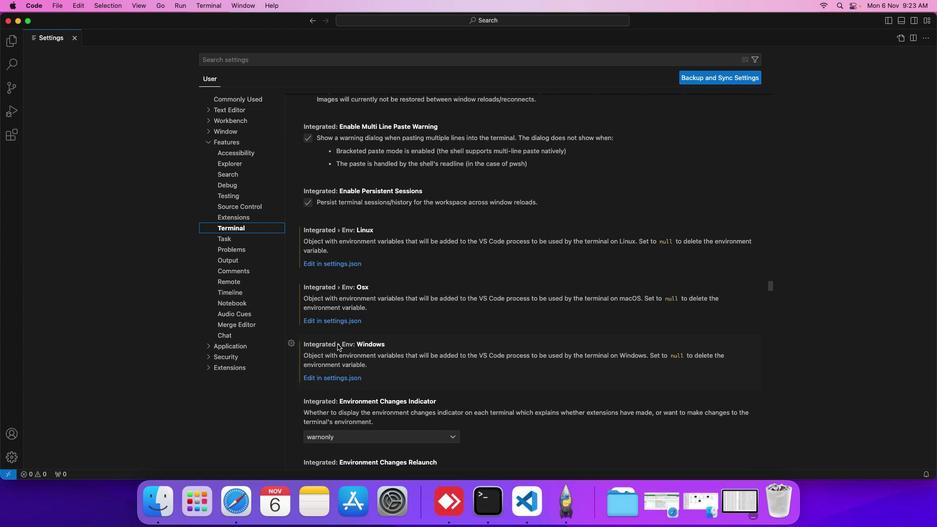 
Action: Mouse scrolled (338, 344) with delta (0, 0)
Screenshot: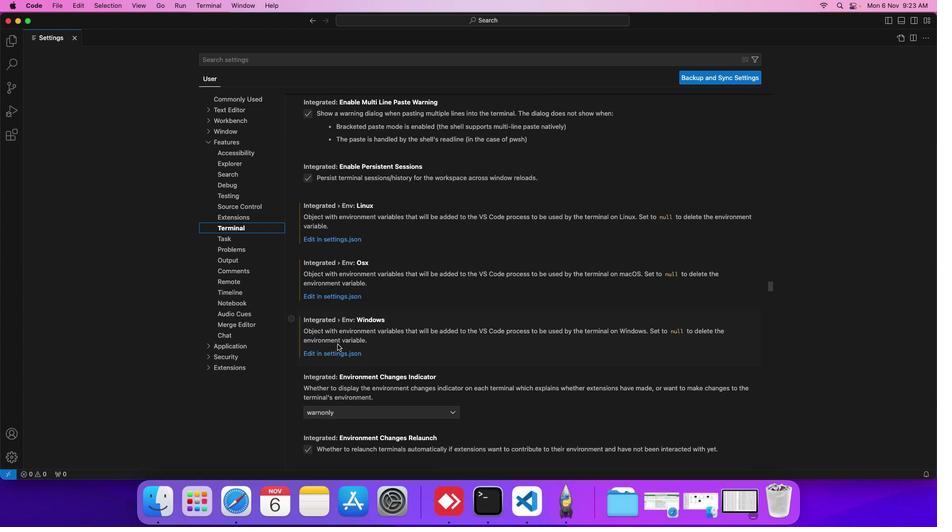 
Action: Mouse scrolled (338, 344) with delta (0, 0)
Screenshot: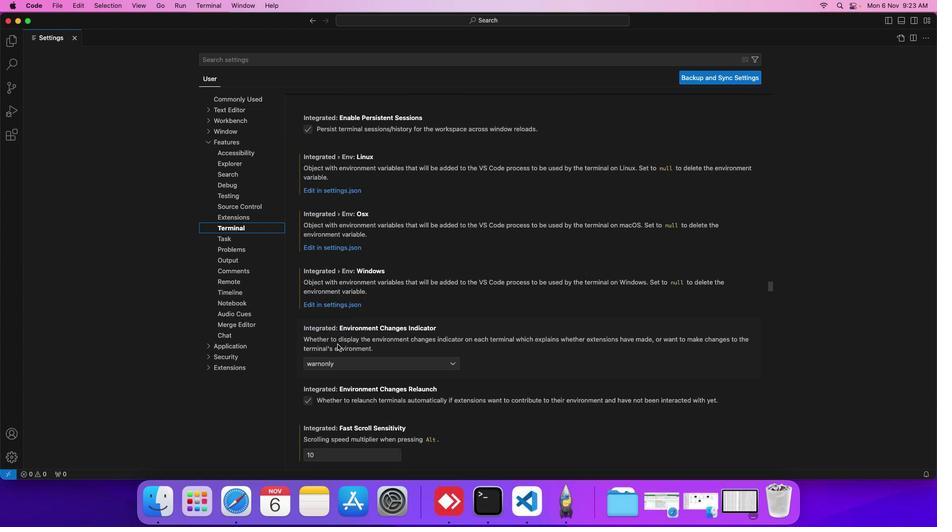 
Action: Mouse scrolled (338, 344) with delta (0, 0)
Screenshot: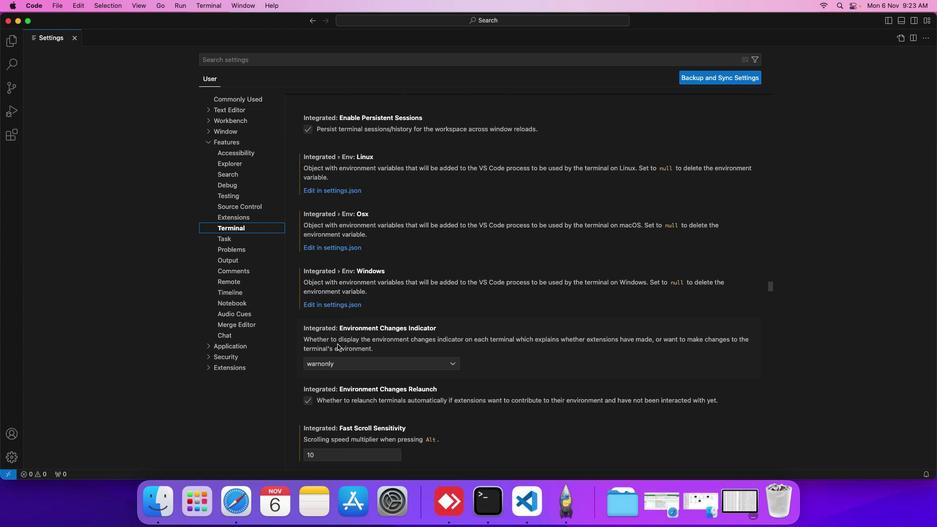 
Action: Mouse scrolled (338, 344) with delta (0, 0)
Screenshot: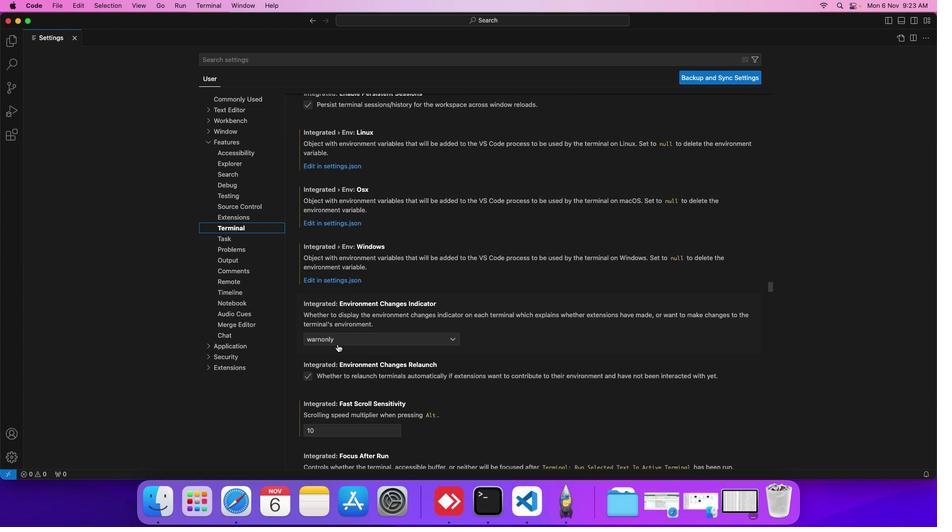
Action: Mouse scrolled (338, 344) with delta (0, 0)
Screenshot: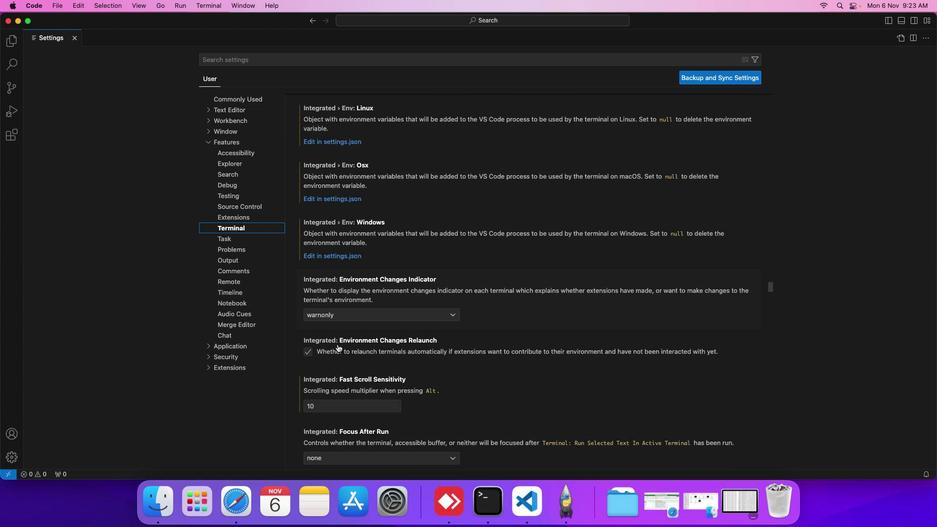 
Action: Mouse scrolled (338, 344) with delta (0, 0)
Screenshot: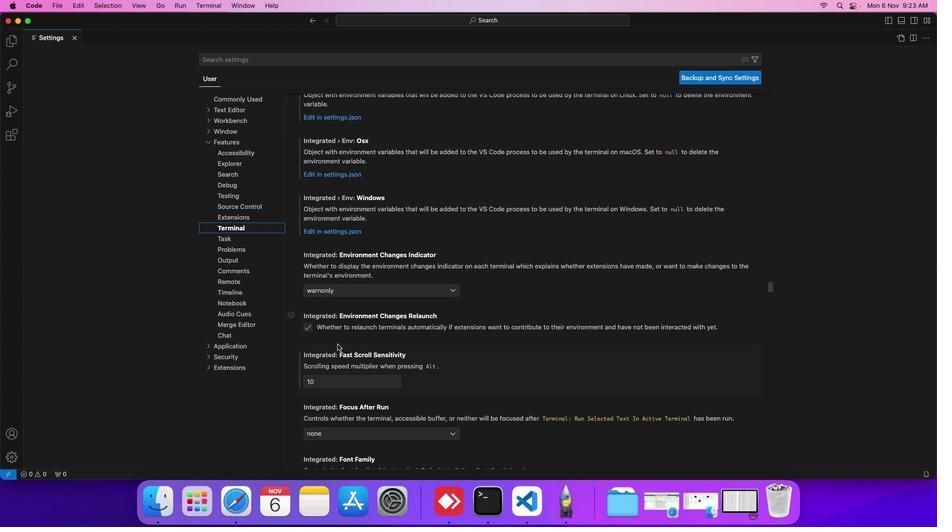 
Action: Mouse scrolled (338, 344) with delta (0, 0)
Screenshot: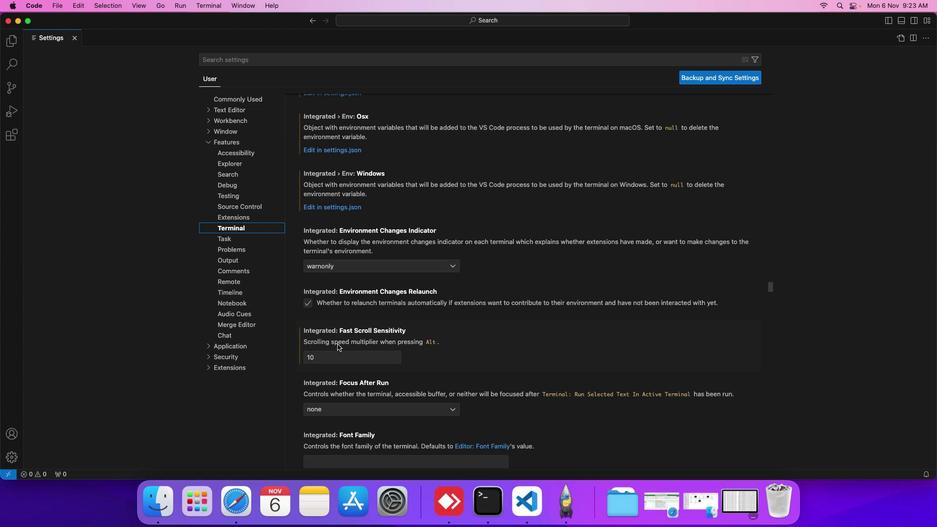 
Action: Mouse scrolled (338, 344) with delta (0, 0)
Screenshot: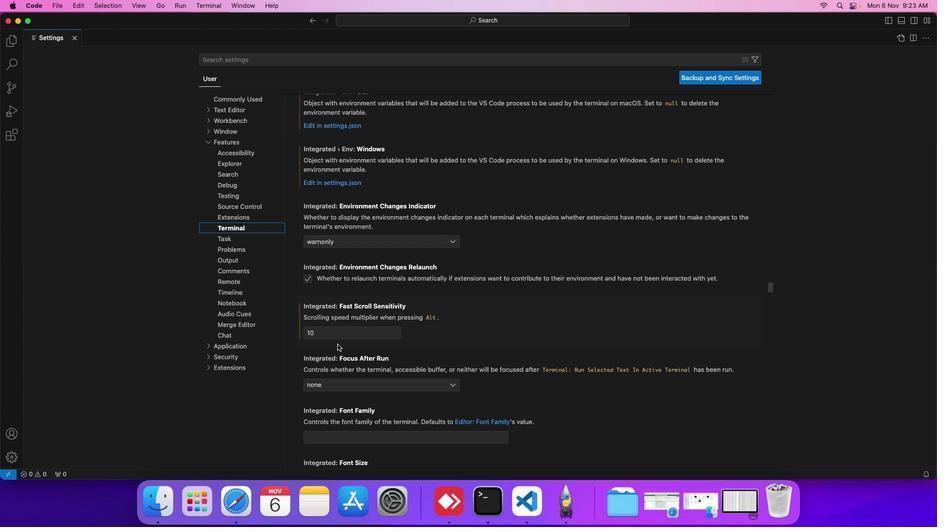 
Action: Mouse scrolled (338, 344) with delta (0, 0)
Screenshot: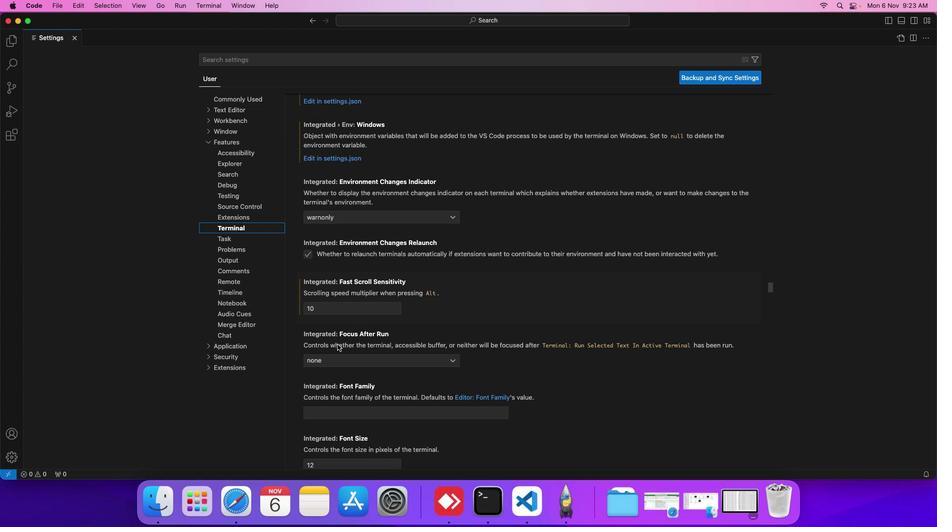 
Action: Mouse scrolled (338, 344) with delta (0, 0)
Screenshot: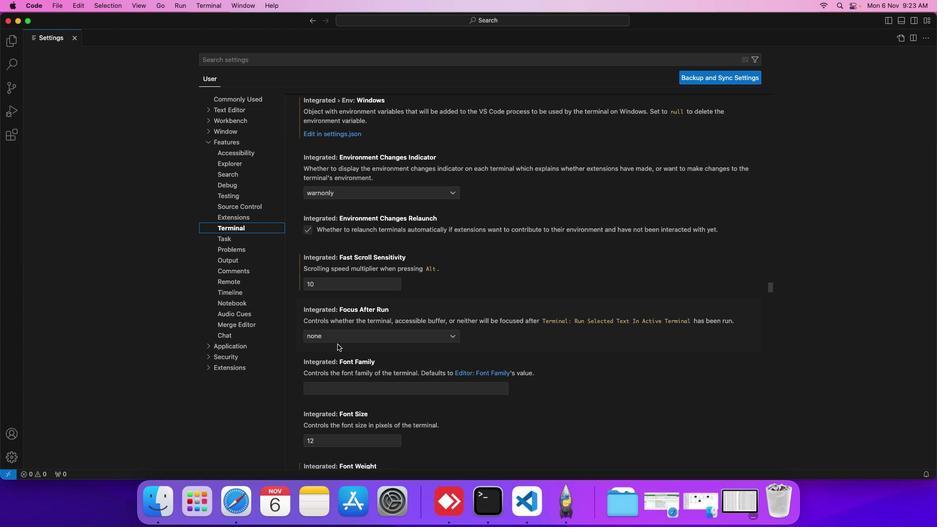 
Action: Mouse scrolled (338, 344) with delta (0, 0)
Screenshot: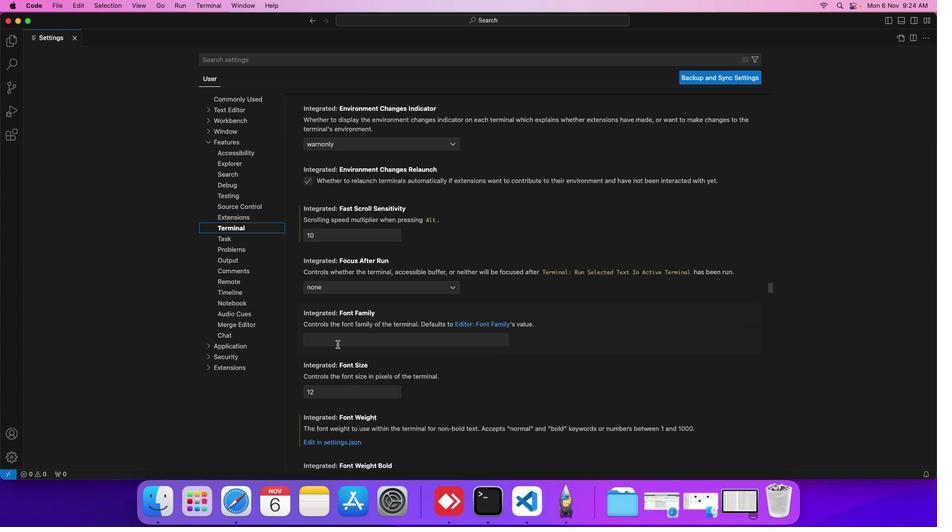 
Action: Mouse scrolled (338, 344) with delta (0, 0)
Screenshot: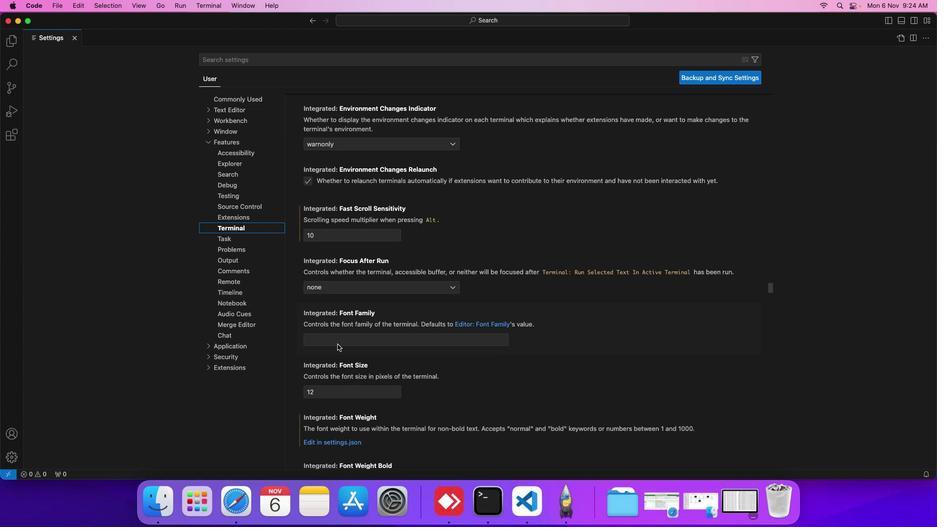 
Action: Mouse scrolled (338, 344) with delta (0, 0)
Screenshot: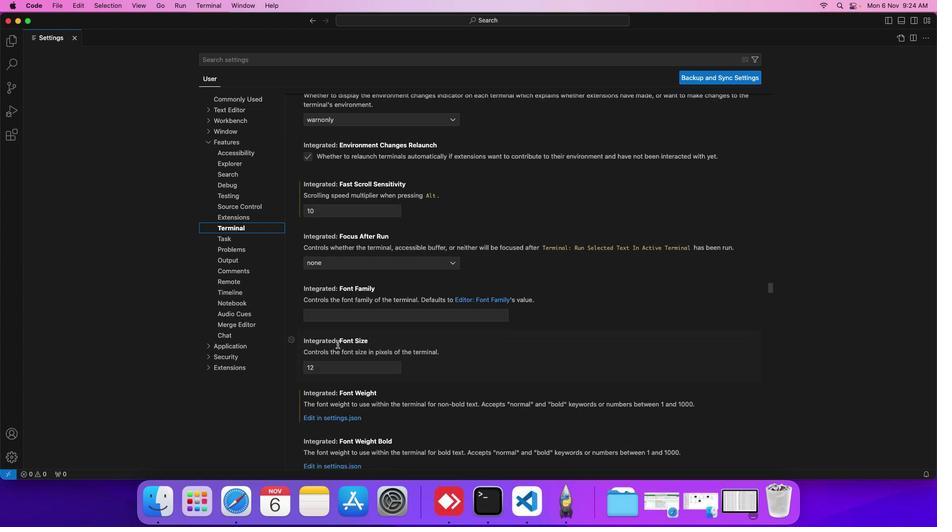 
Action: Mouse scrolled (338, 344) with delta (0, 0)
Screenshot: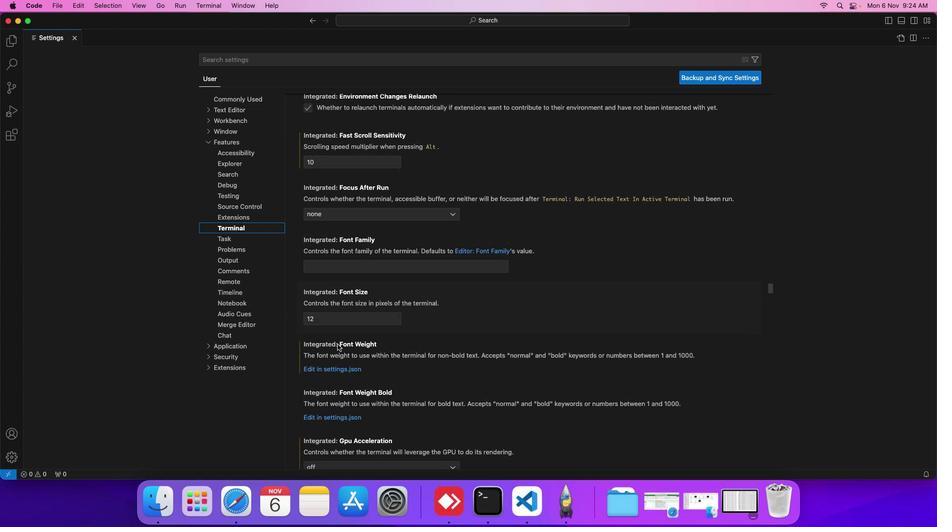 
Action: Mouse scrolled (338, 344) with delta (0, 0)
Screenshot: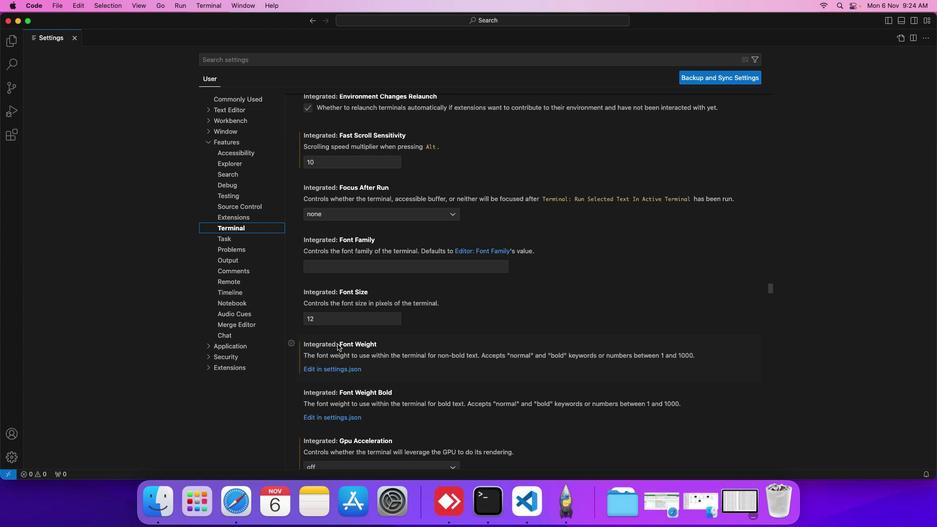 
Action: Mouse scrolled (338, 344) with delta (0, 0)
Screenshot: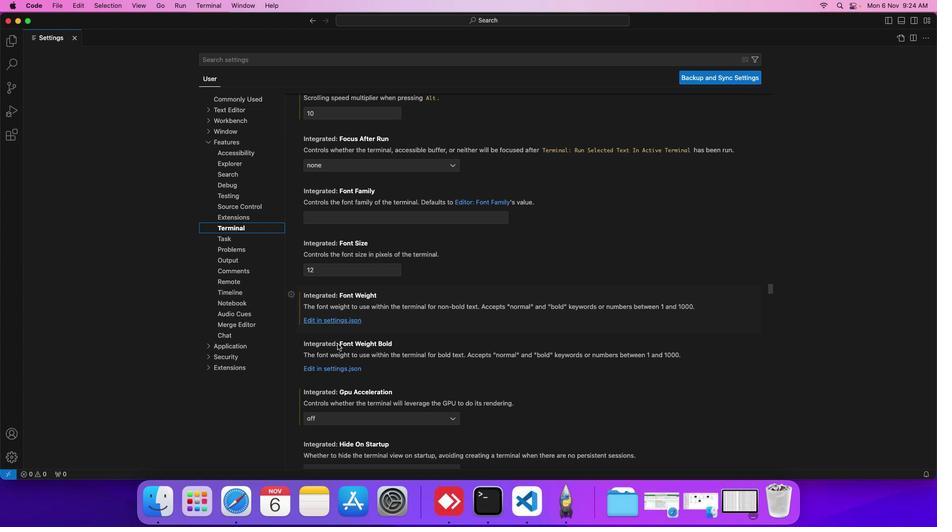 
Action: Mouse moved to (338, 344)
Screenshot: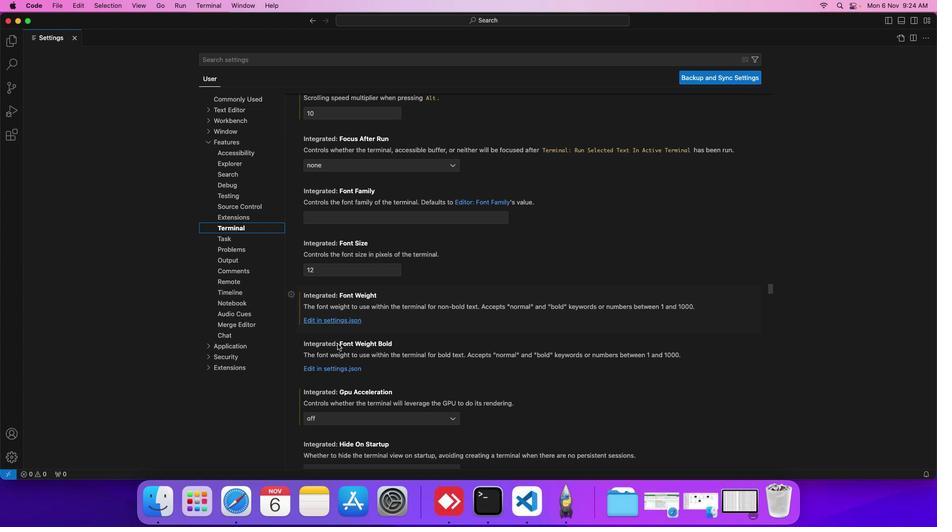 
Action: Mouse scrolled (338, 344) with delta (0, 0)
Screenshot: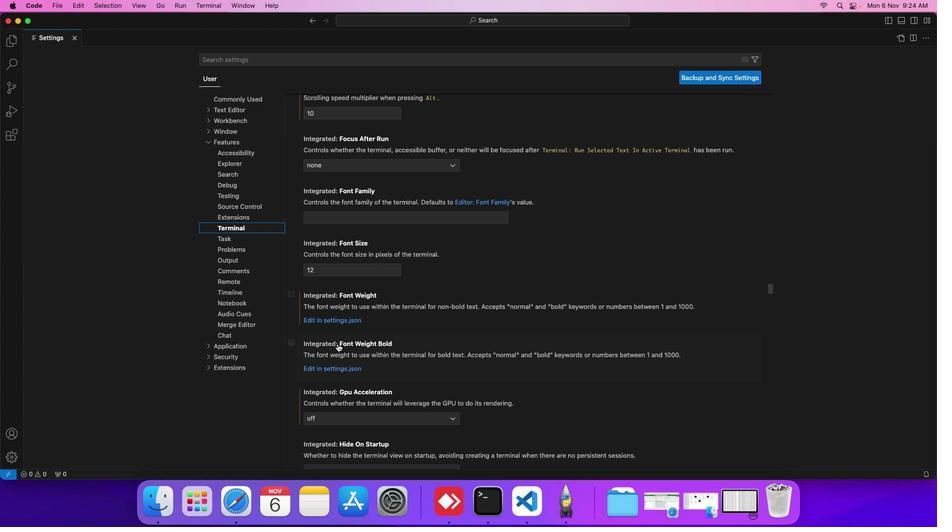 
Action: Mouse scrolled (338, 344) with delta (0, 0)
Screenshot: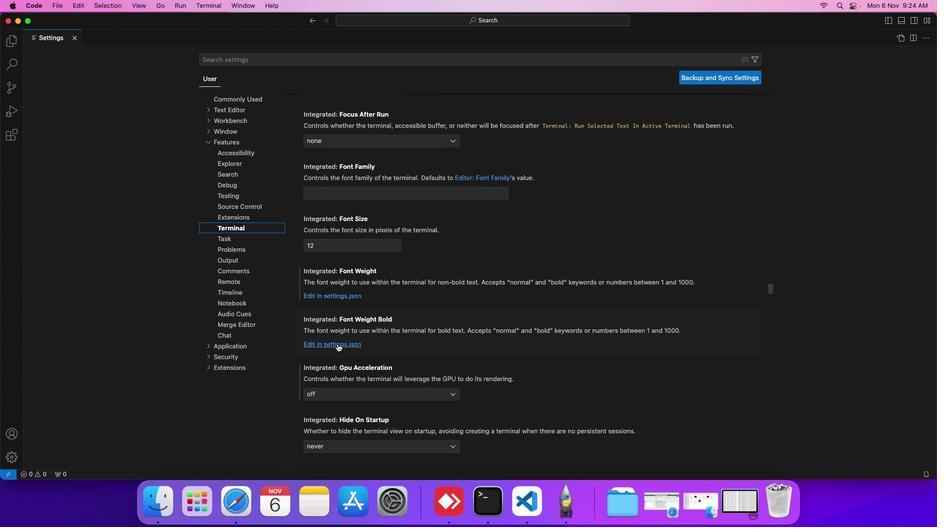 
Action: Mouse moved to (338, 344)
Screenshot: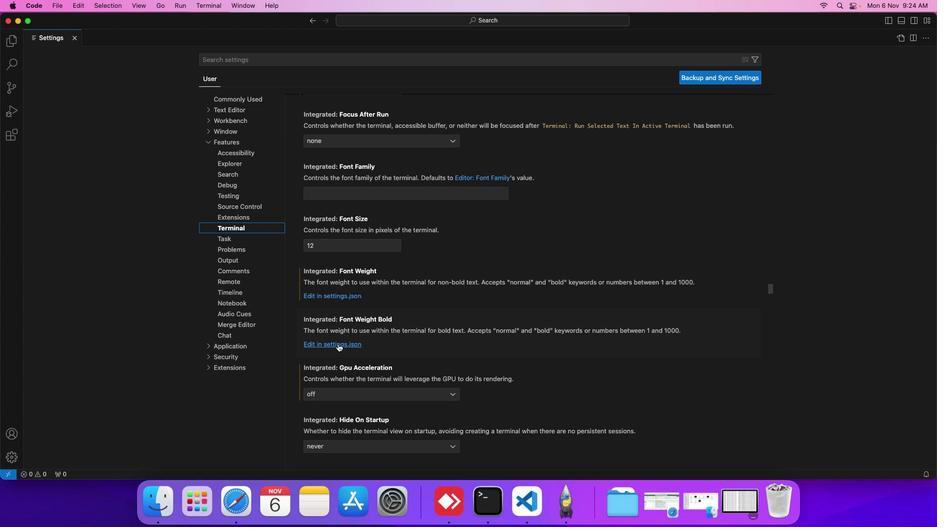 
Action: Mouse scrolled (338, 344) with delta (0, 0)
Screenshot: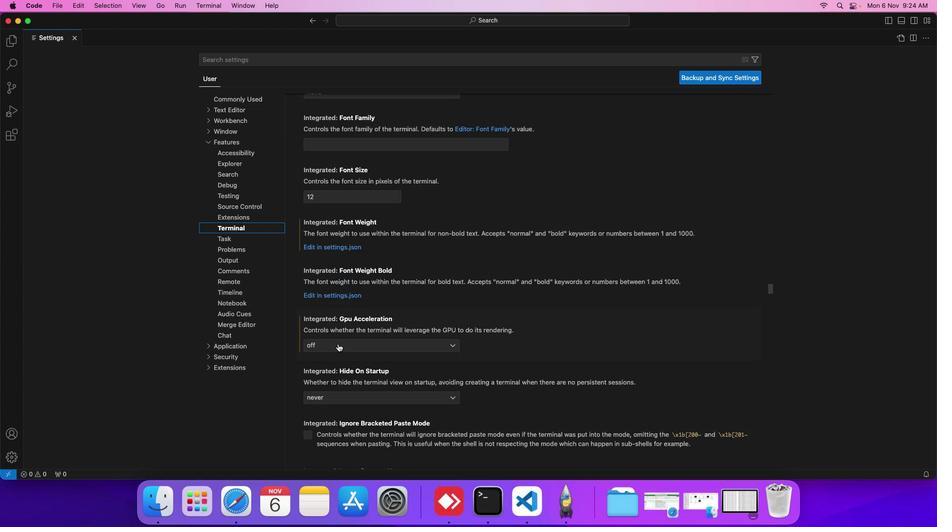 
Action: Mouse scrolled (338, 344) with delta (0, 0)
Screenshot: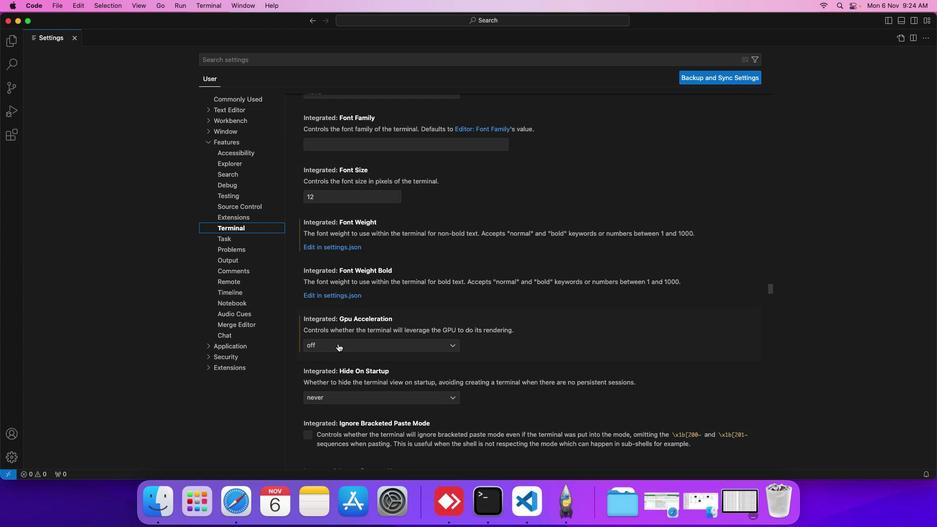 
Action: Mouse scrolled (338, 344) with delta (0, 0)
Screenshot: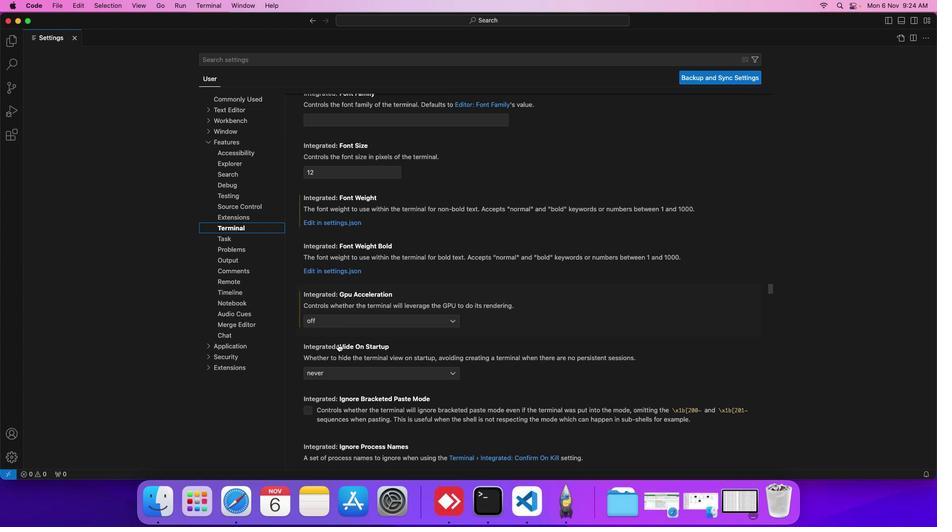 
Action: Mouse scrolled (338, 344) with delta (0, 0)
Screenshot: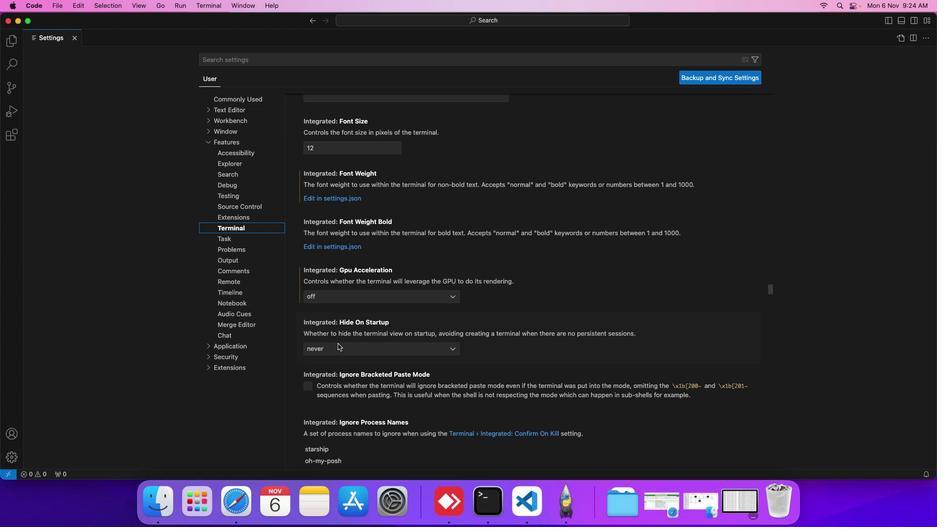 
Action: Mouse scrolled (338, 344) with delta (0, 0)
Screenshot: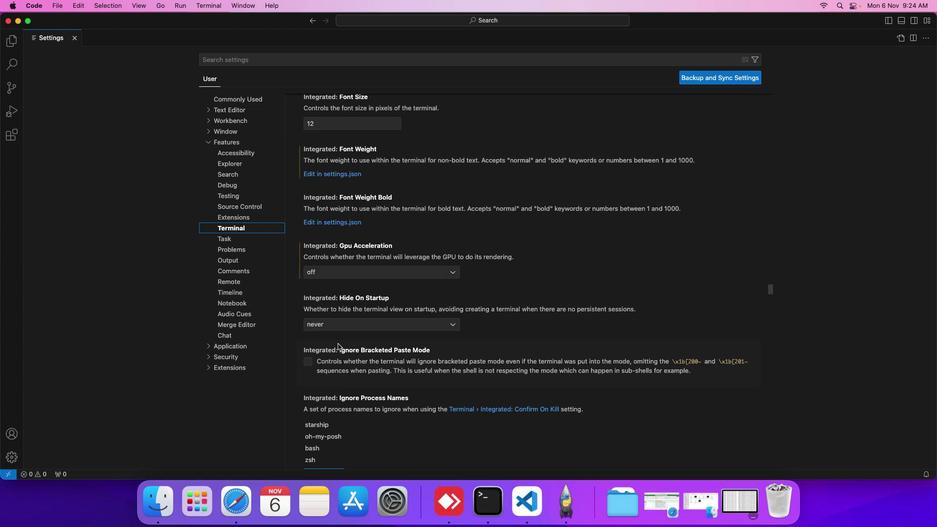 
Action: Mouse scrolled (338, 344) with delta (0, 0)
Screenshot: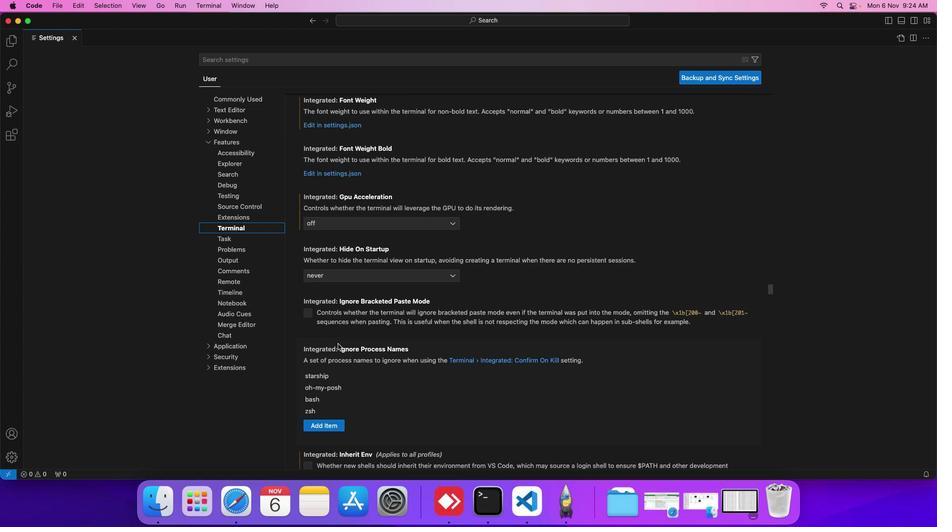 
Action: Mouse scrolled (338, 344) with delta (0, 0)
Screenshot: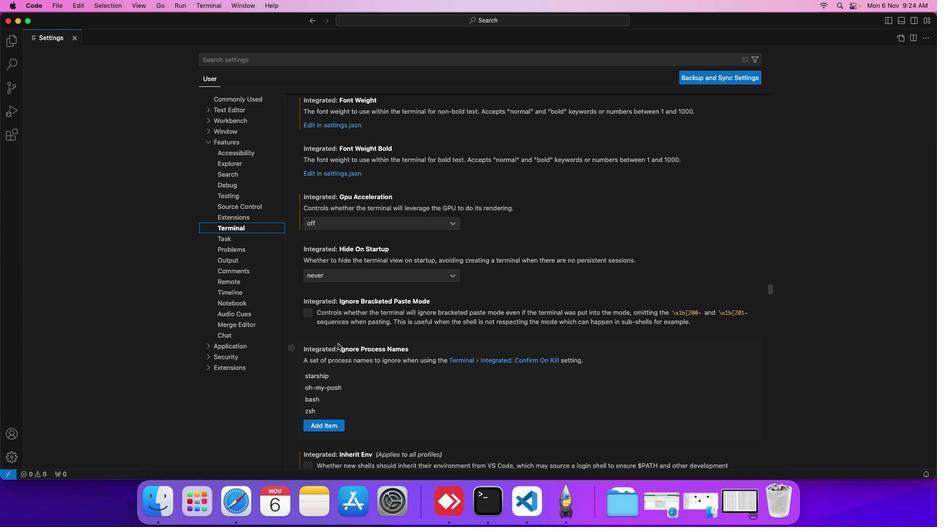 
Action: Mouse scrolled (338, 344) with delta (0, 0)
Screenshot: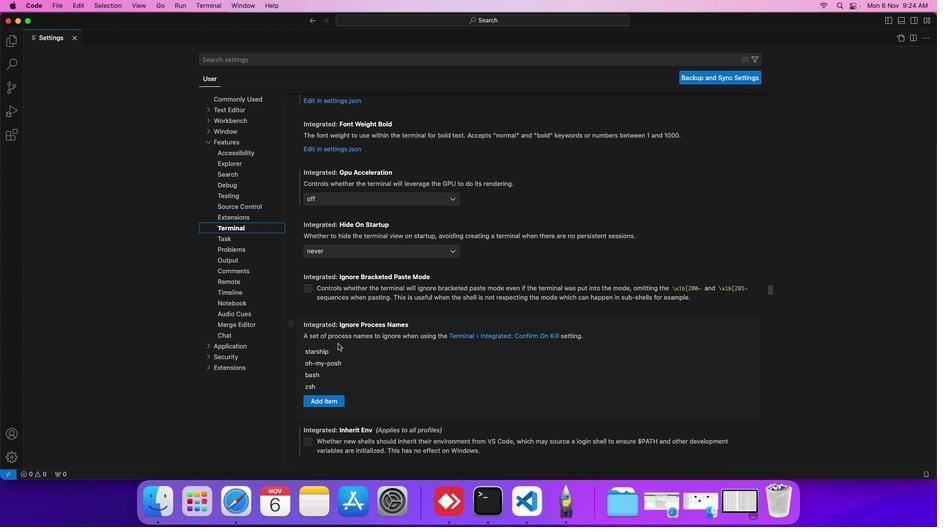 
Action: Mouse scrolled (338, 344) with delta (0, 0)
Screenshot: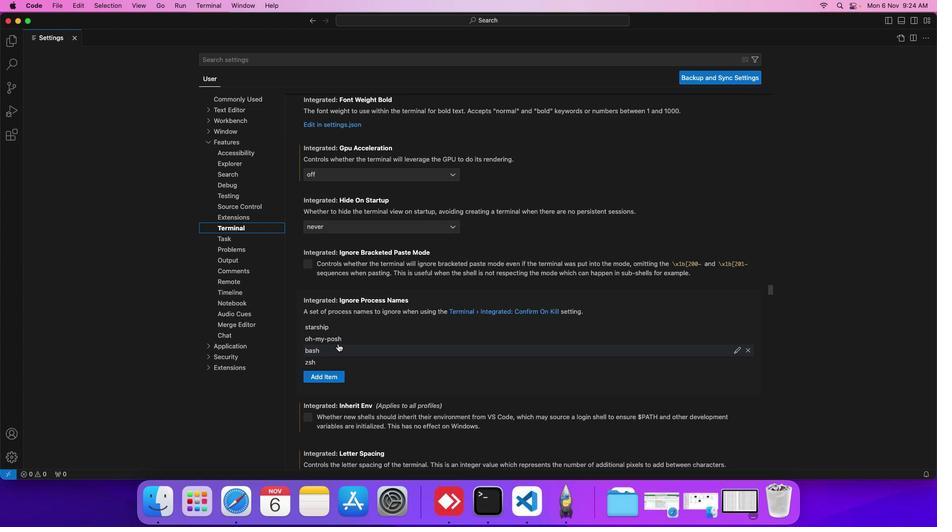 
Action: Mouse scrolled (338, 344) with delta (0, 0)
Screenshot: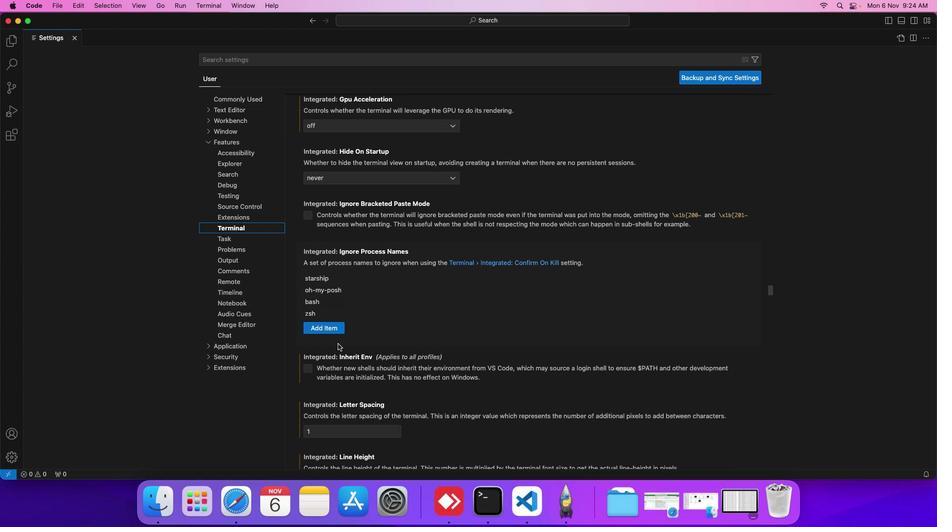
Action: Mouse scrolled (338, 344) with delta (0, 0)
Screenshot: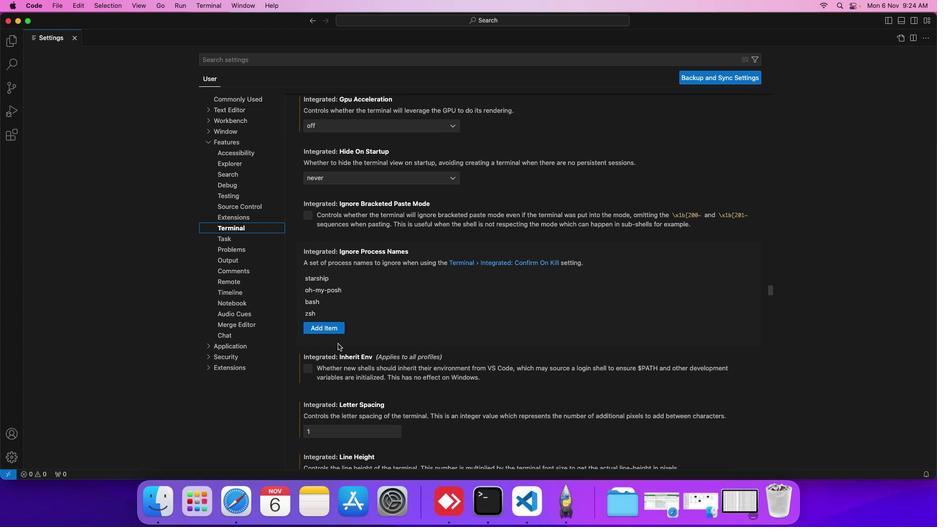 
Action: Mouse scrolled (338, 344) with delta (0, 0)
Screenshot: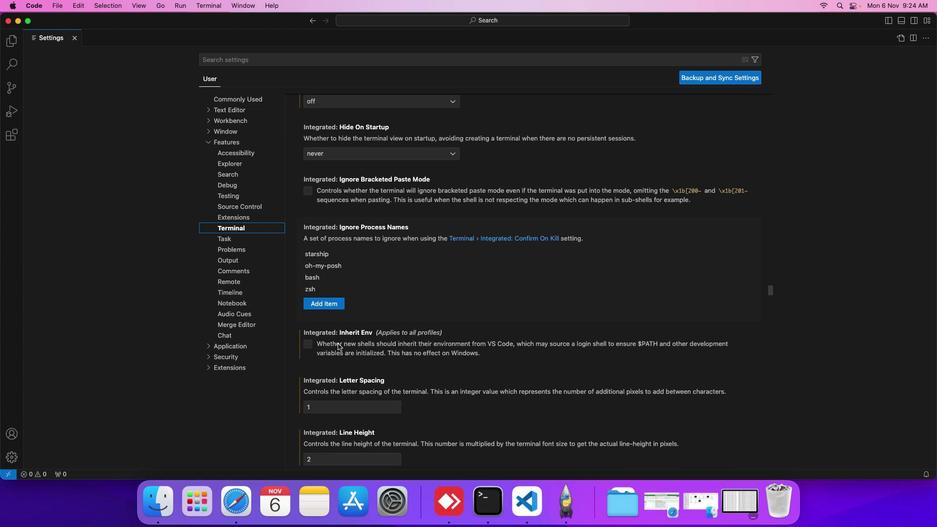 
Action: Mouse scrolled (338, 344) with delta (0, 0)
Screenshot: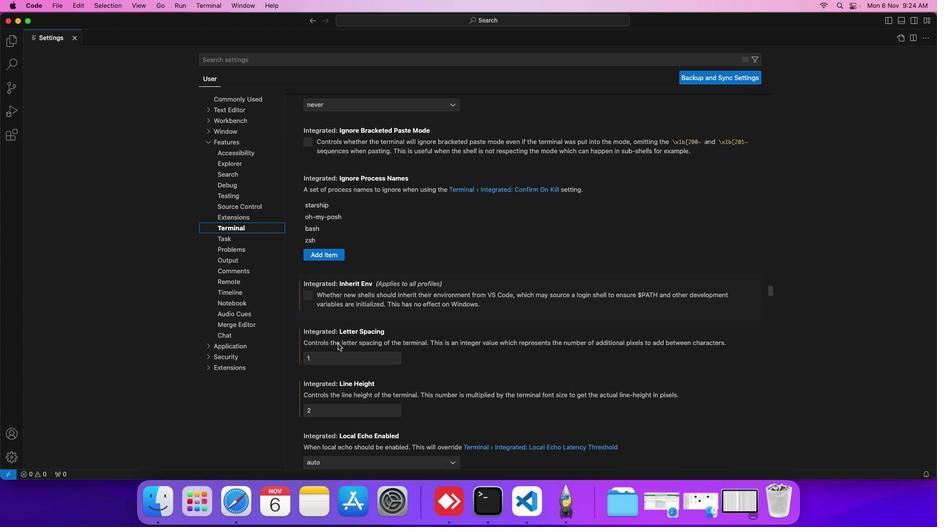 
Action: Mouse scrolled (338, 344) with delta (0, 0)
Screenshot: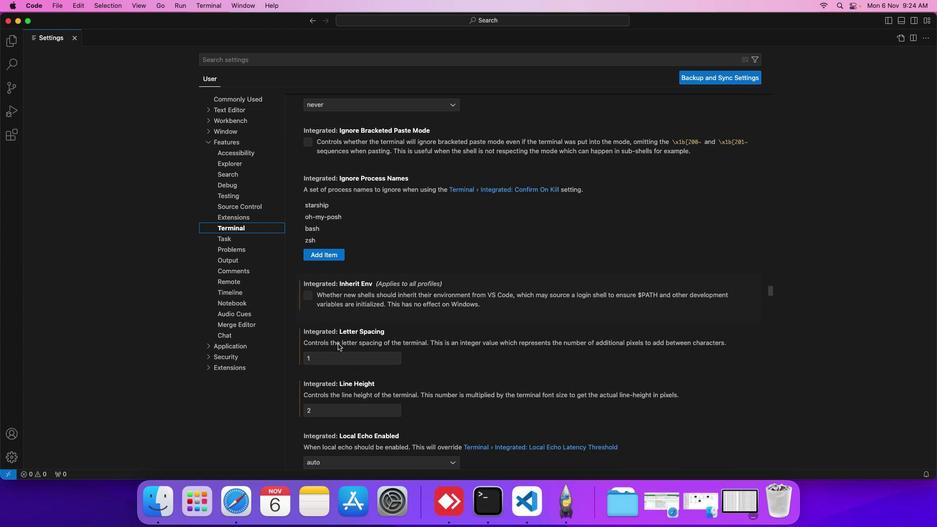 
Action: Mouse scrolled (338, 344) with delta (0, 0)
Screenshot: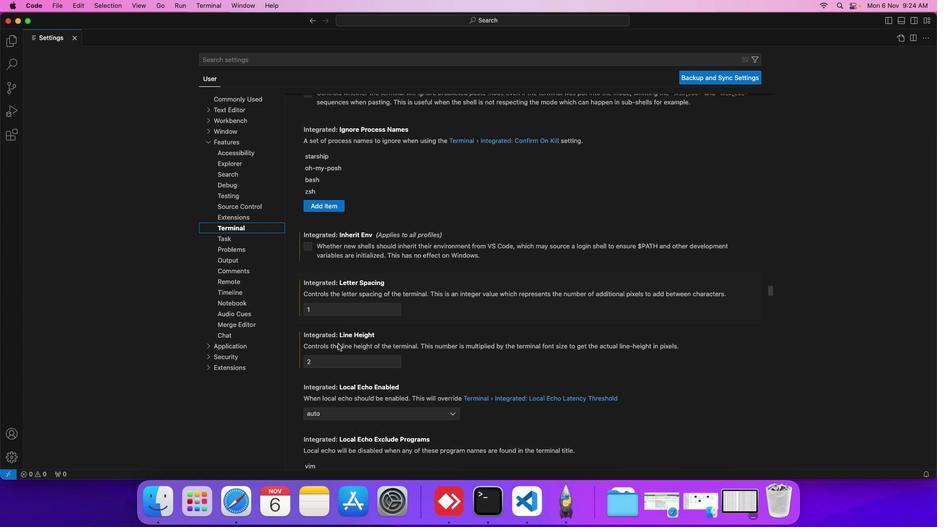
Action: Mouse scrolled (338, 344) with delta (0, 0)
Screenshot: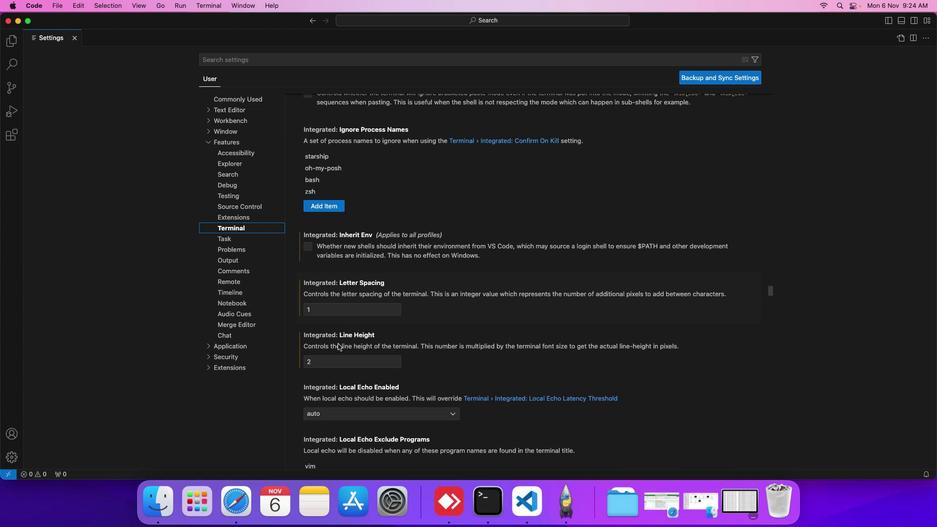 
Action: Mouse scrolled (338, 344) with delta (0, 0)
Screenshot: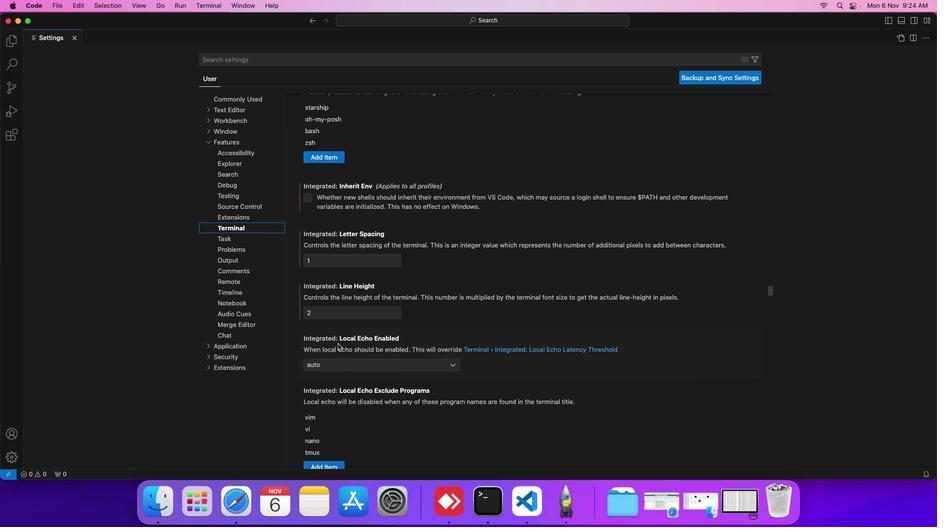 
Action: Mouse scrolled (338, 344) with delta (0, 0)
Screenshot: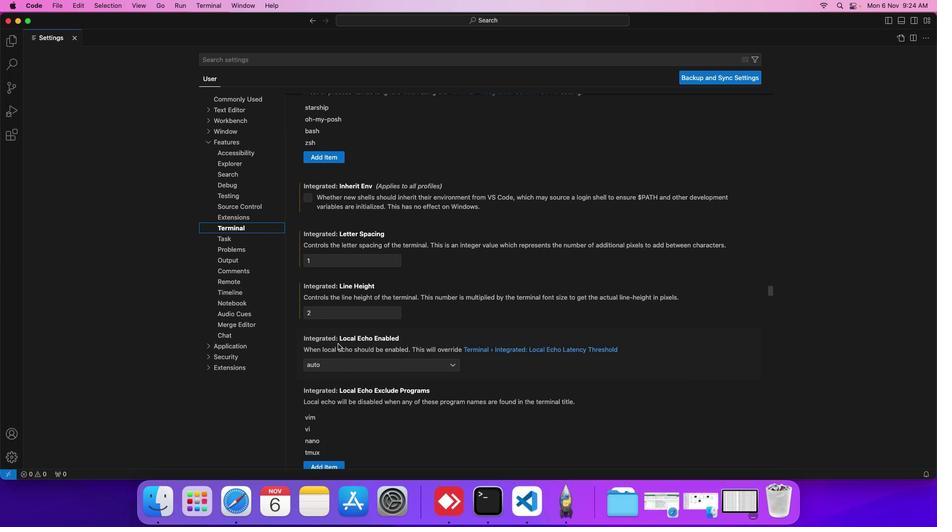 
Action: Mouse scrolled (338, 344) with delta (0, 0)
Screenshot: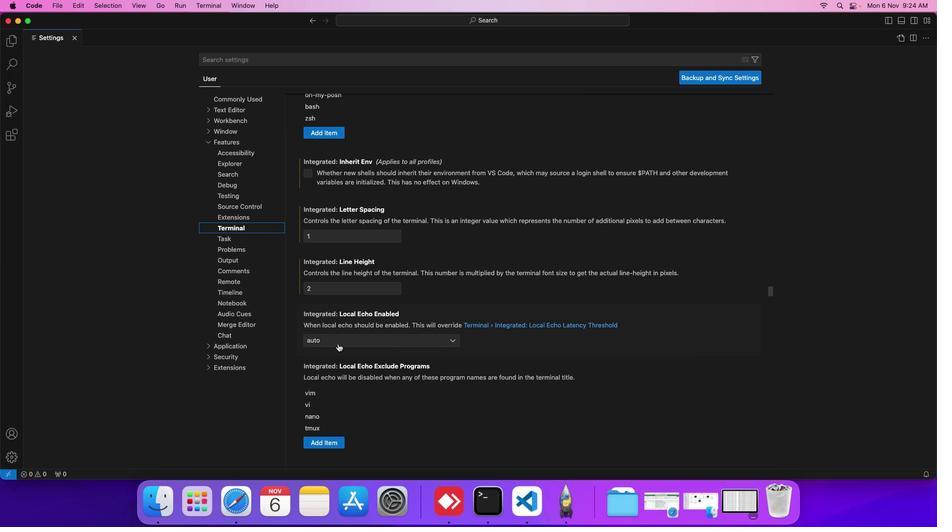 
Action: Mouse scrolled (338, 344) with delta (0, 0)
Screenshot: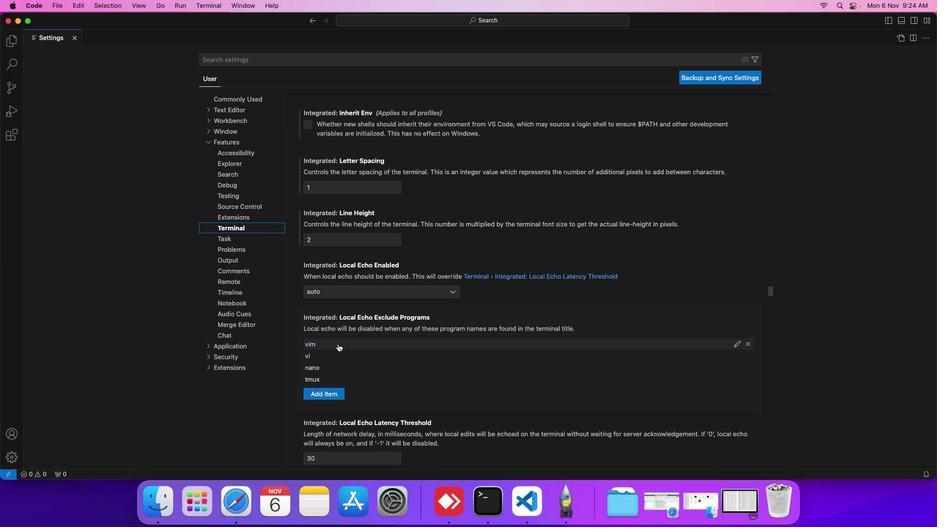 
Action: Mouse scrolled (338, 344) with delta (0, 0)
Screenshot: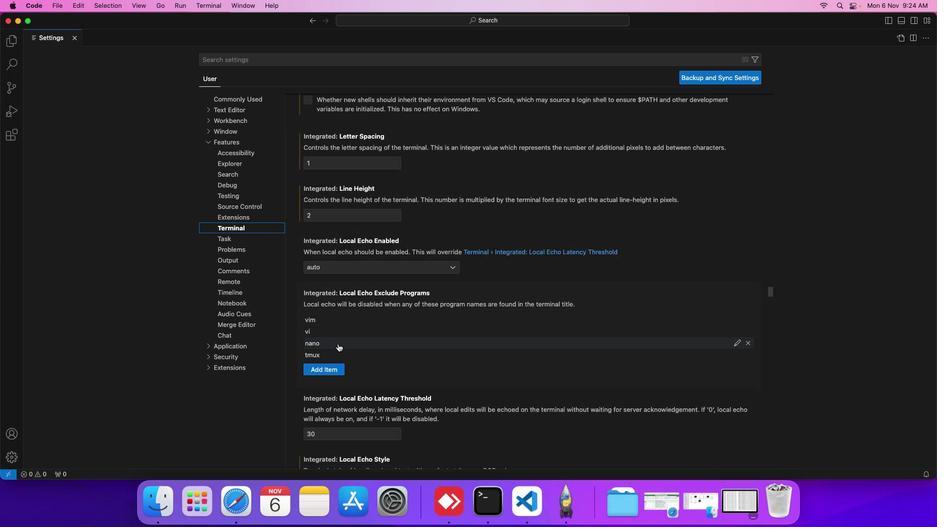 
Action: Mouse scrolled (338, 344) with delta (0, 0)
Screenshot: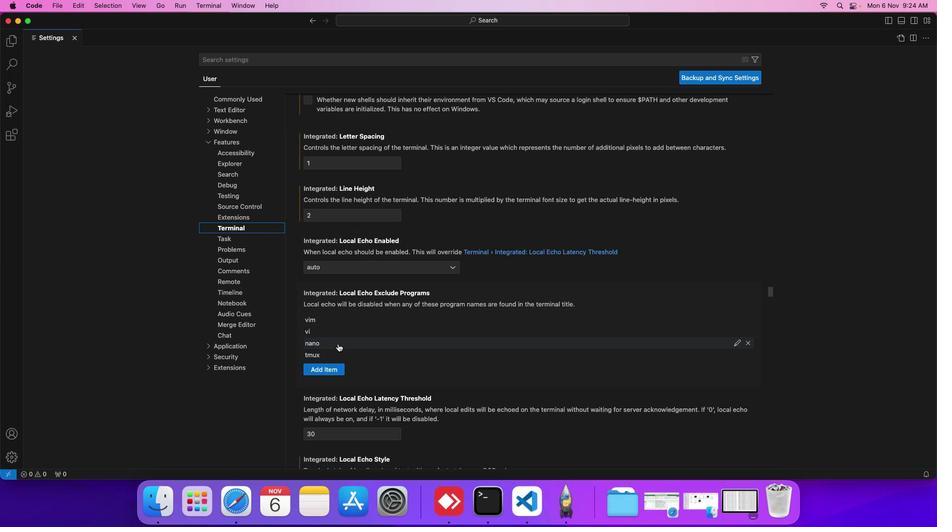 
Action: Mouse scrolled (338, 344) with delta (0, 0)
Screenshot: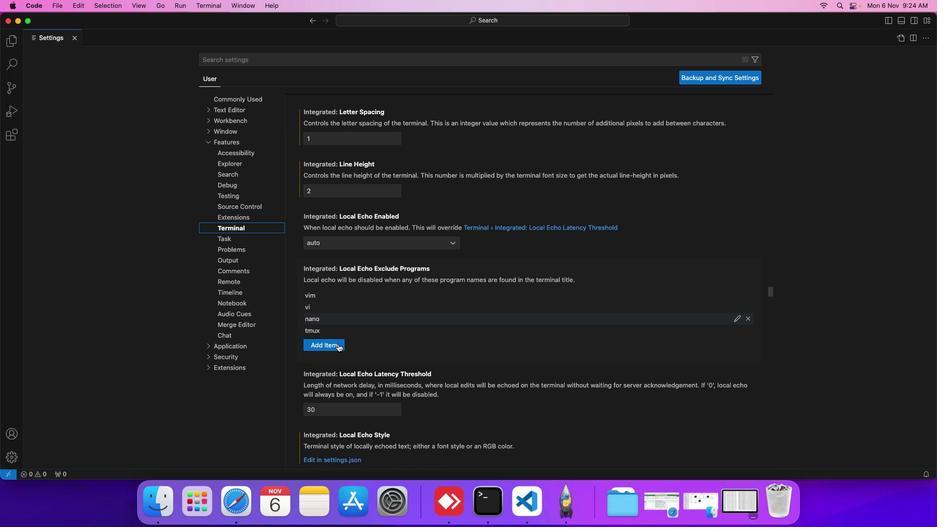 
Action: Mouse scrolled (338, 344) with delta (0, 0)
Screenshot: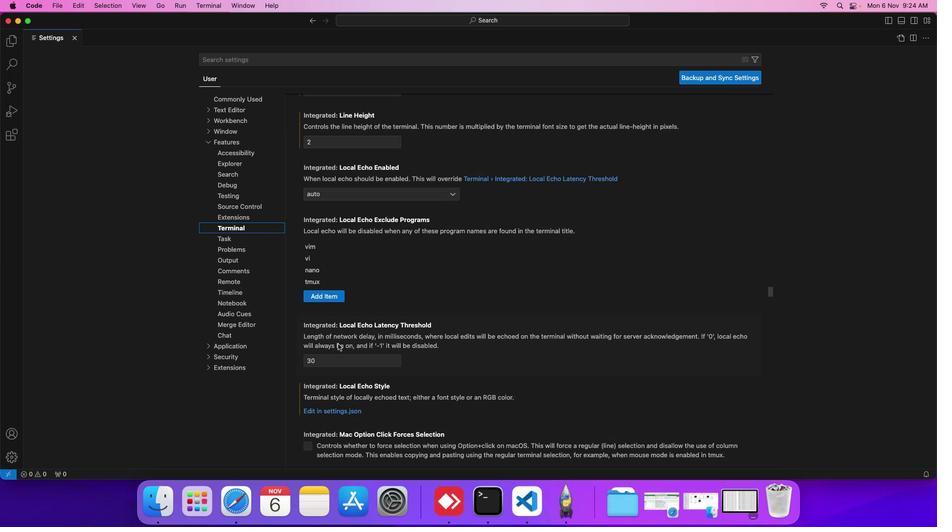 
Action: Mouse scrolled (338, 344) with delta (0, 0)
Screenshot: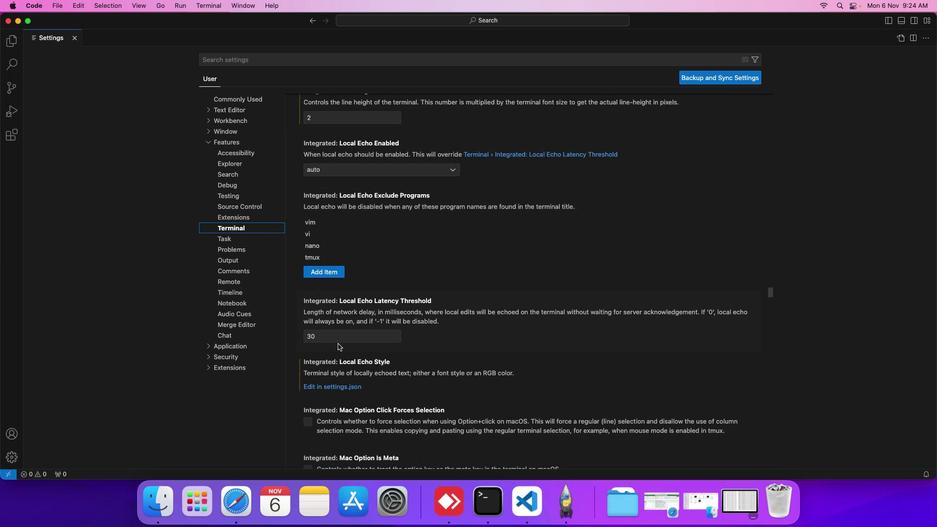 
Action: Mouse scrolled (338, 344) with delta (0, 0)
Screenshot: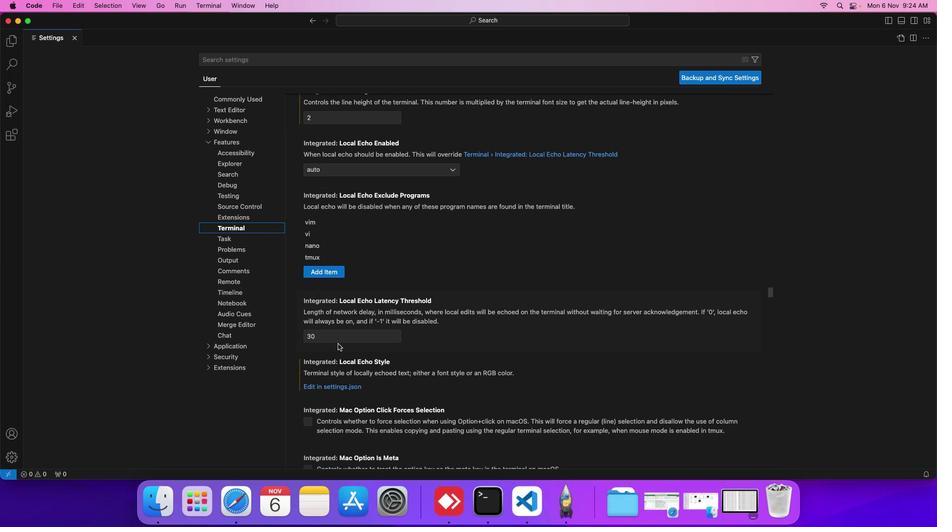 
Action: Mouse scrolled (338, 344) with delta (0, 0)
Screenshot: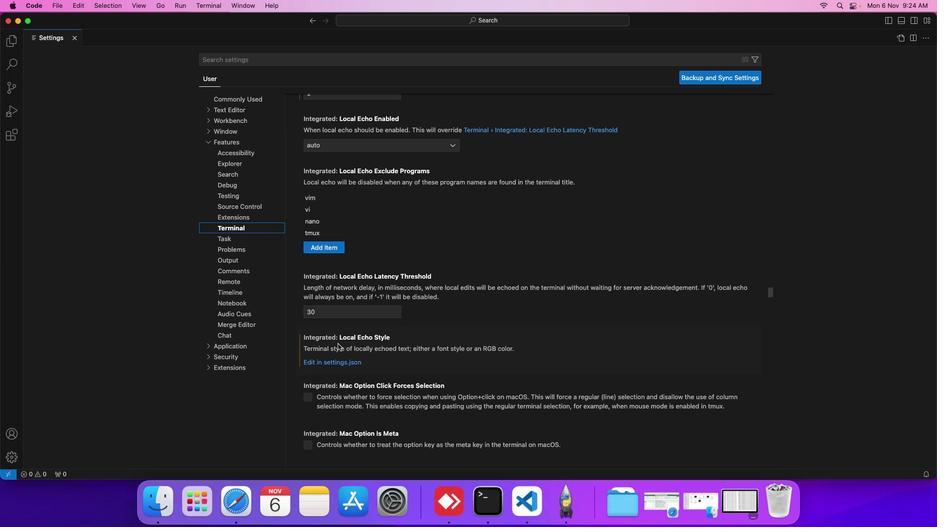 
Action: Mouse scrolled (338, 344) with delta (0, 0)
Screenshot: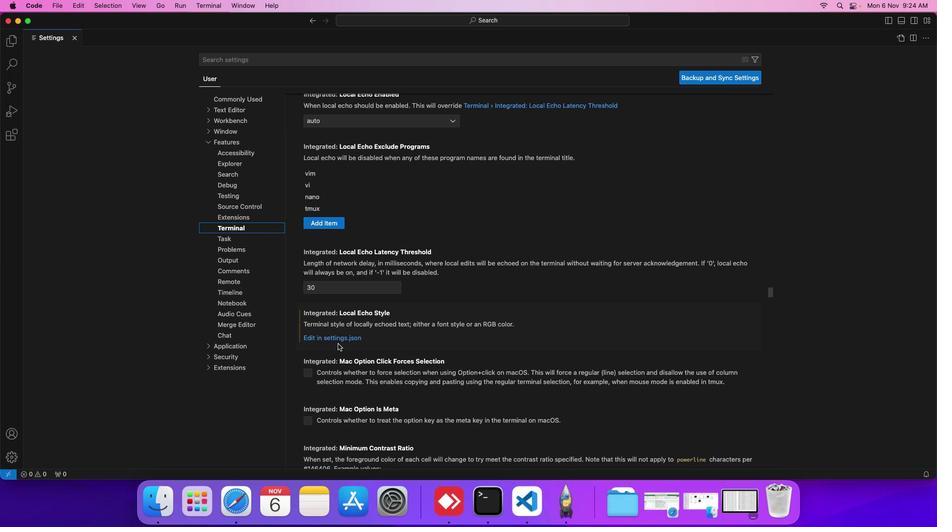 
Action: Mouse moved to (338, 335)
Screenshot: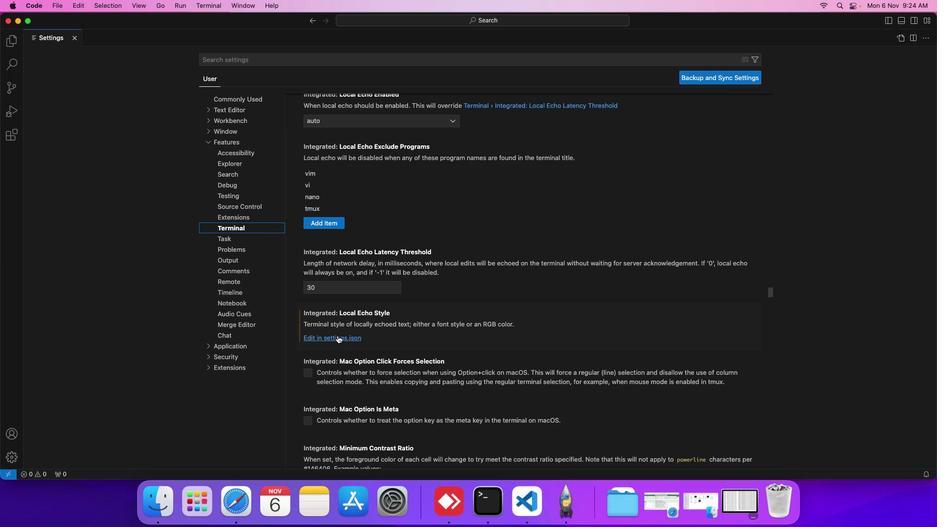 
Action: Mouse pressed left at (338, 335)
Screenshot: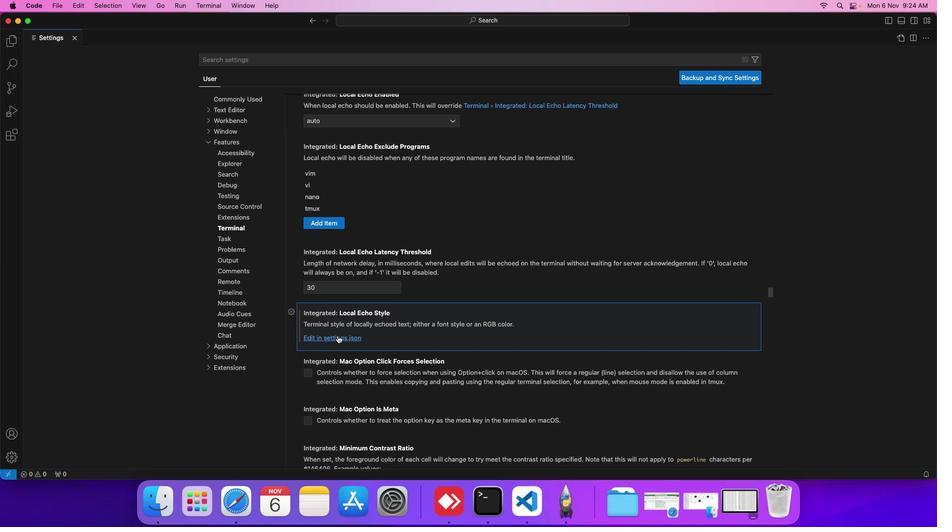 
Action: Mouse moved to (337, 335)
Screenshot: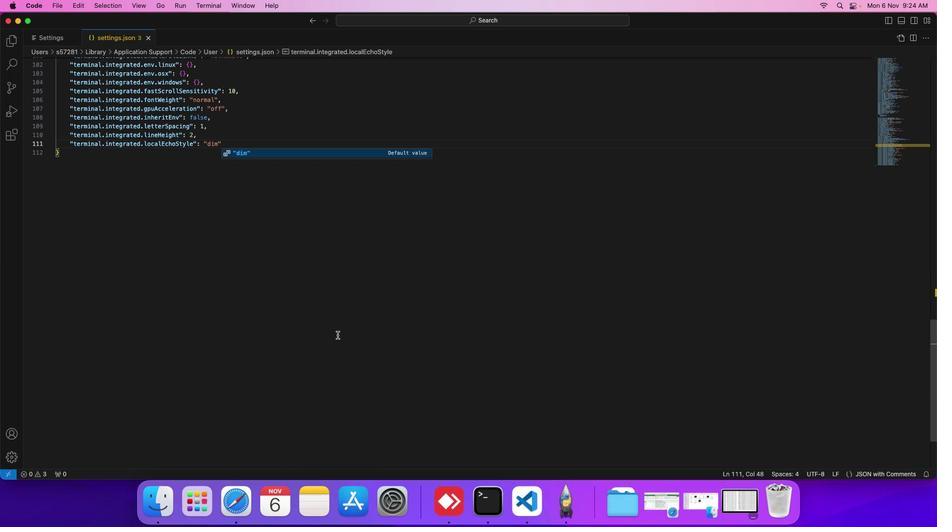 
